 Task: In the Company santander.com, Create email and send with subject: 'Elevate Your Success: Introducing a Transformative Opportunity', and with mail content 'Good Day,_x000D_
Embrace the power of innovation. Our disruptive solution will propel your industry forward and position you as a leader in your field._x000D_
Best Regards', attach the document: Contract.pdf and insert image: visitingcard.jpg. Below Best Regards, write Twitter and insert the URL: 'twitter.com'. Mark checkbox to create task to follow up : In 1 month.  Enter or choose an email address of recipient's from company's contact and send.. Logged in from softage.10@softage.net
Action: Mouse moved to (78, 51)
Screenshot: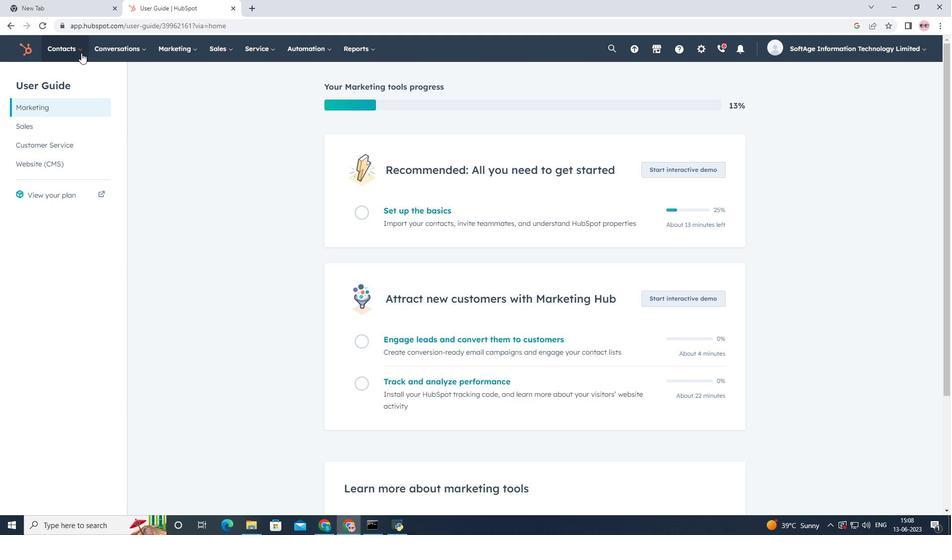 
Action: Mouse pressed left at (78, 51)
Screenshot: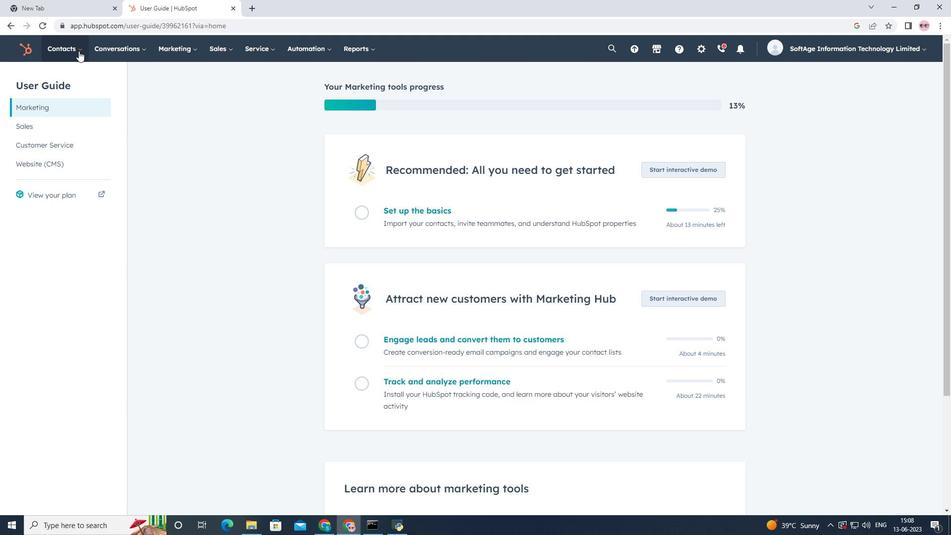 
Action: Mouse moved to (92, 95)
Screenshot: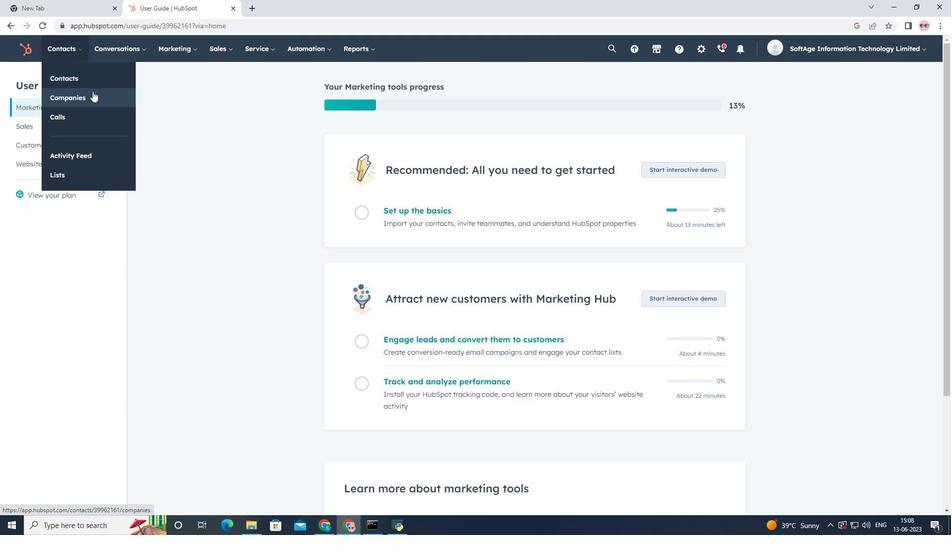 
Action: Mouse pressed left at (92, 95)
Screenshot: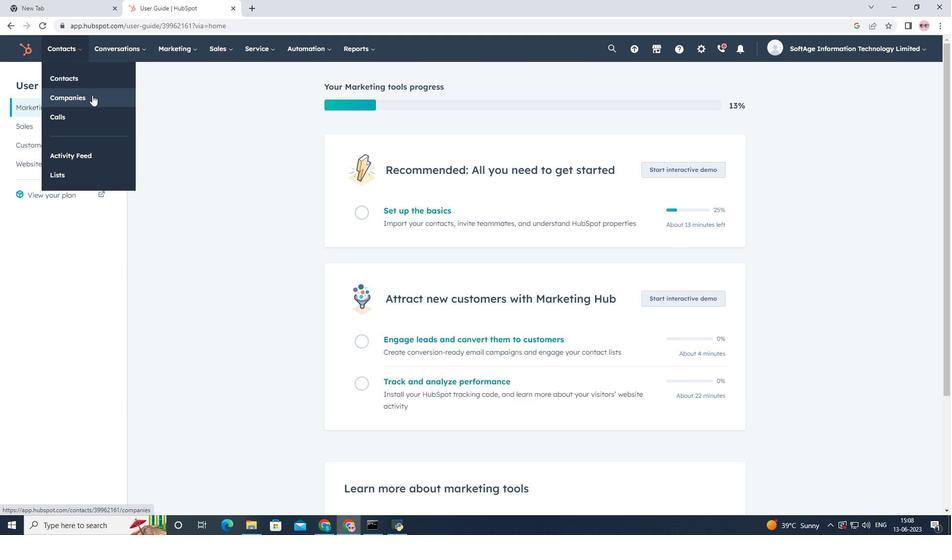 
Action: Mouse moved to (88, 161)
Screenshot: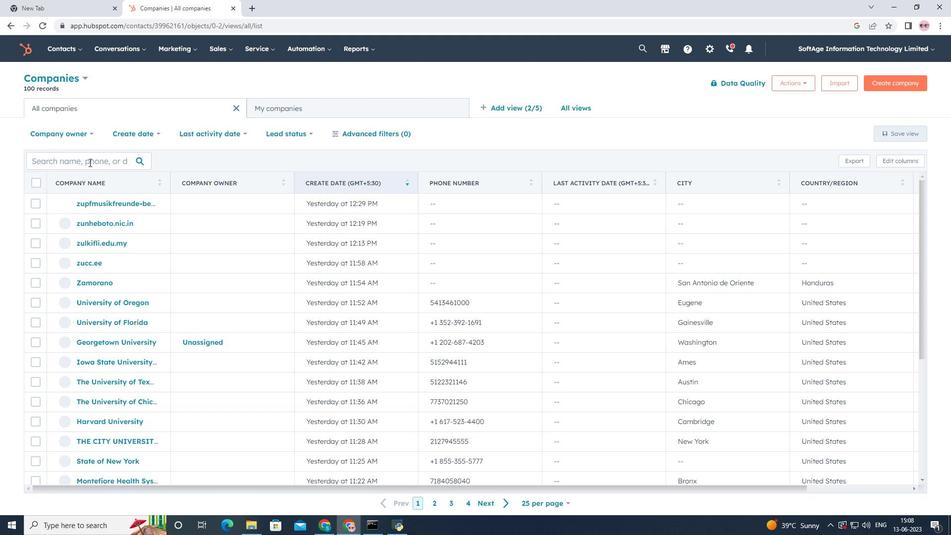 
Action: Mouse pressed left at (88, 161)
Screenshot: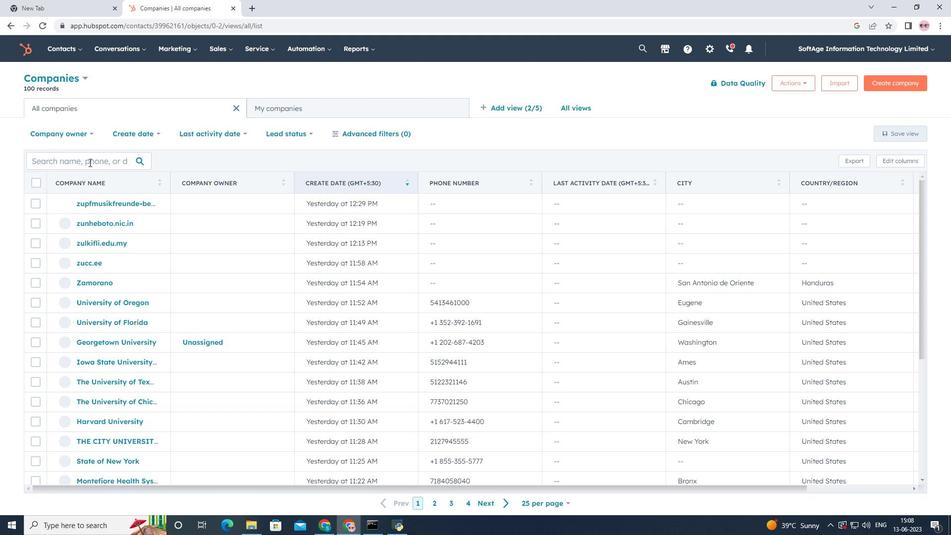 
Action: Key pressed santander.com
Screenshot: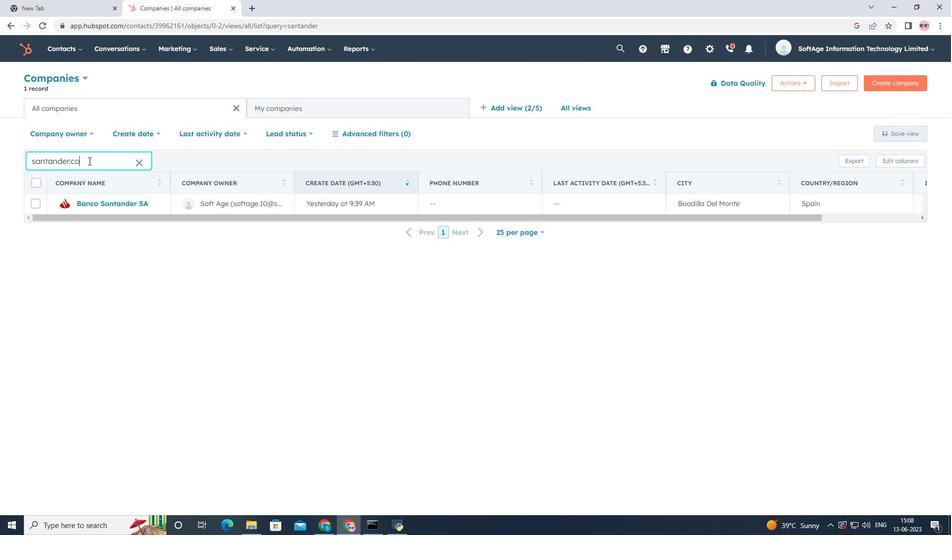 
Action: Mouse moved to (110, 203)
Screenshot: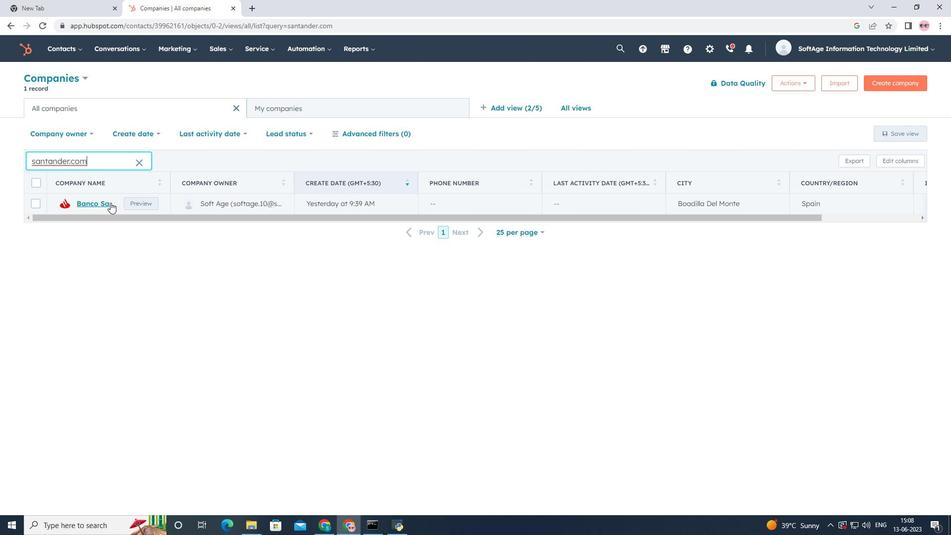 
Action: Mouse pressed left at (110, 203)
Screenshot: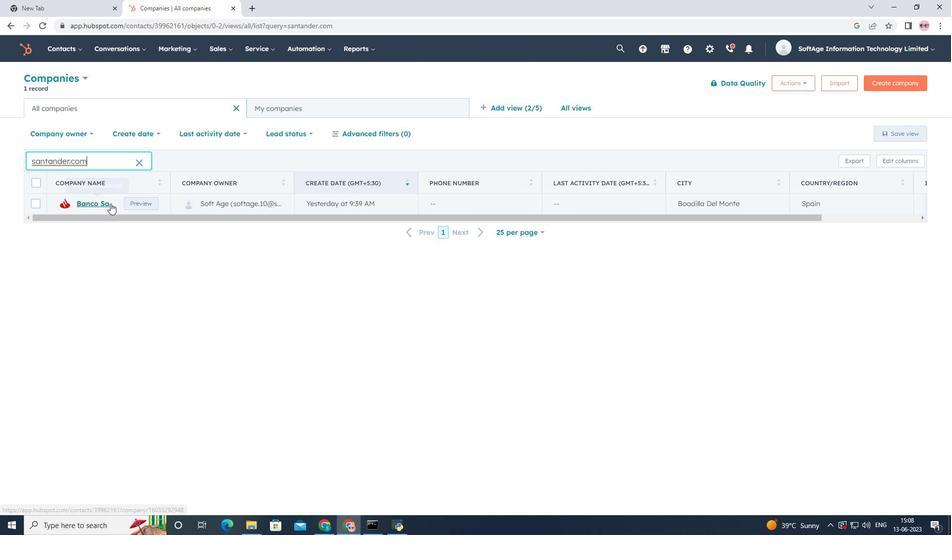 
Action: Mouse moved to (65, 163)
Screenshot: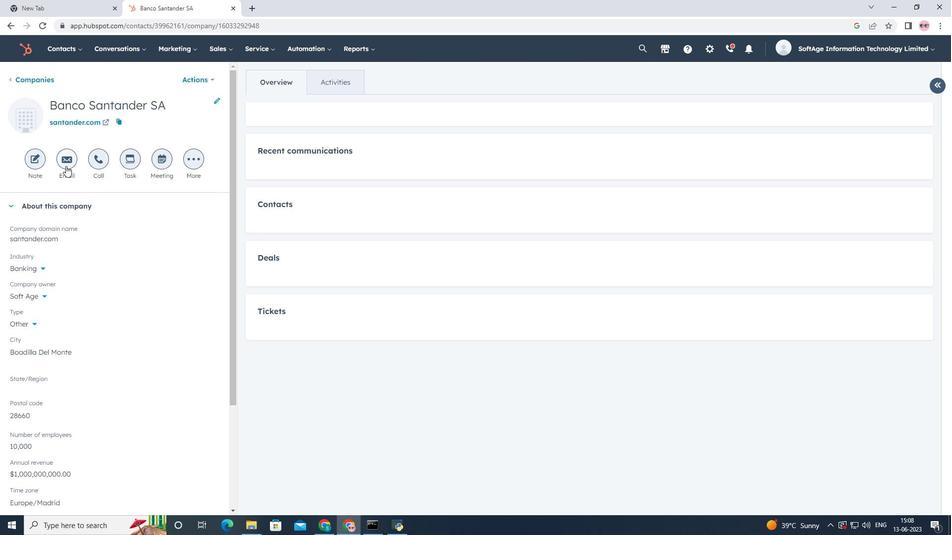 
Action: Mouse pressed left at (65, 163)
Screenshot: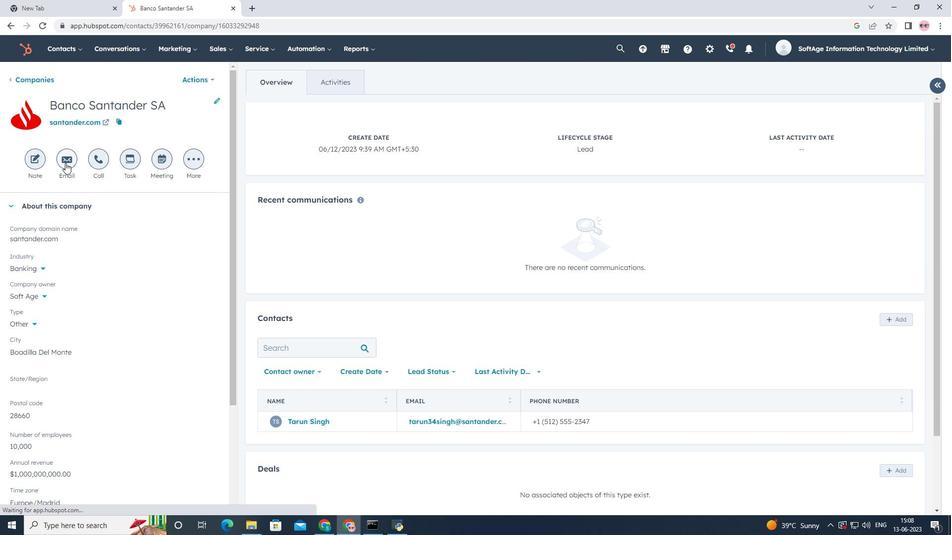 
Action: Mouse moved to (613, 337)
Screenshot: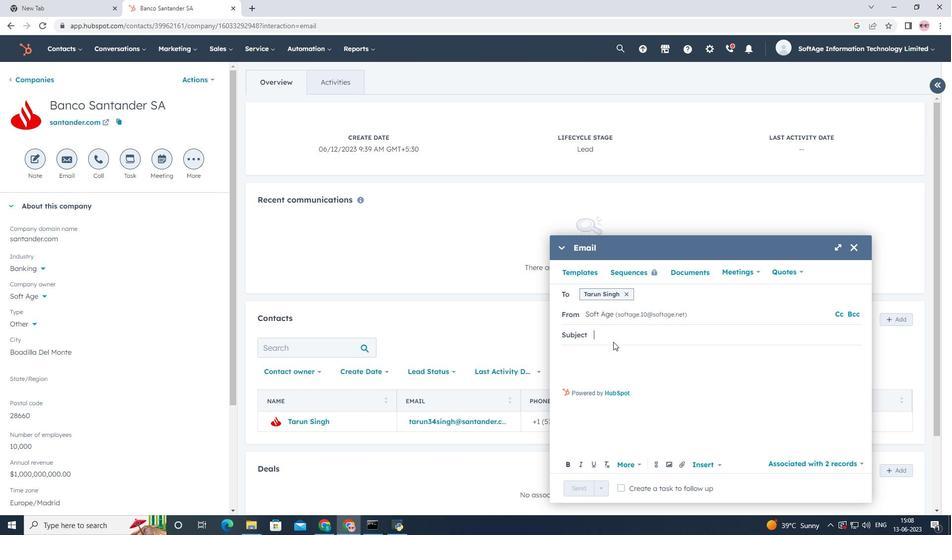 
Action: Mouse pressed left at (613, 337)
Screenshot: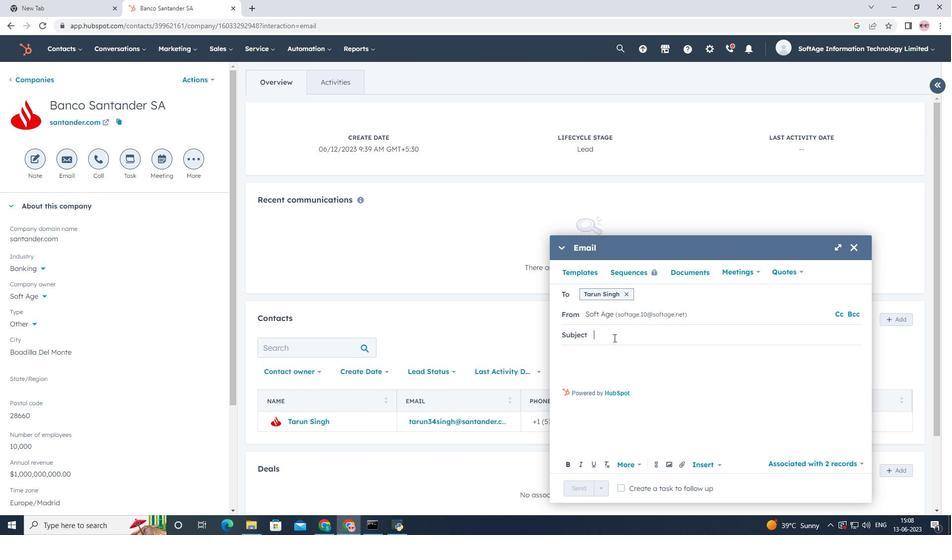 
Action: Key pressed <Key.shift>Elevate<Key.space><Key.shift>Your<Key.space><Key.shift>Success<Key.shift>:<Key.space><Key.shift><Key.shift><Key.shift>Introducing<Key.space>a<Key.space><Key.shift>transformative<Key.space><Key.shift>OI<Key.backspace>pportunity
Screenshot: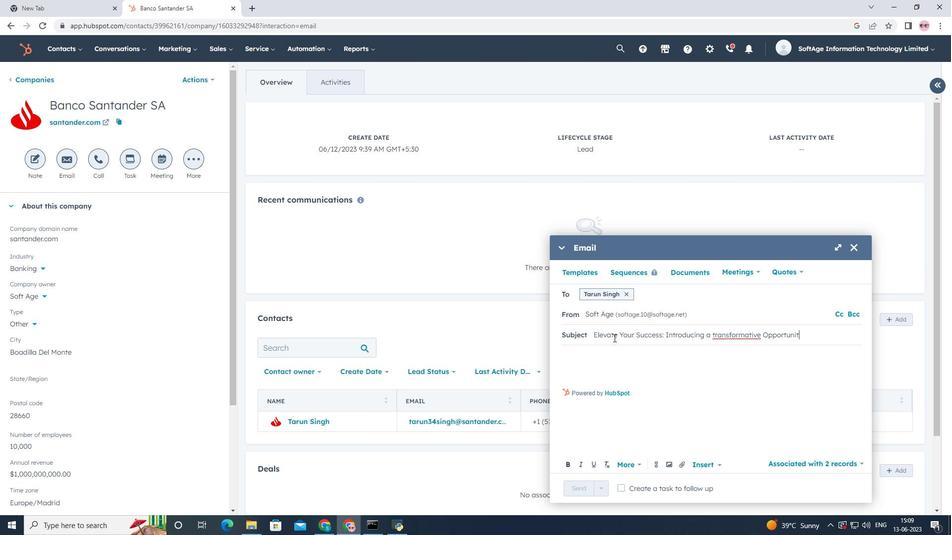 
Action: Mouse moved to (591, 358)
Screenshot: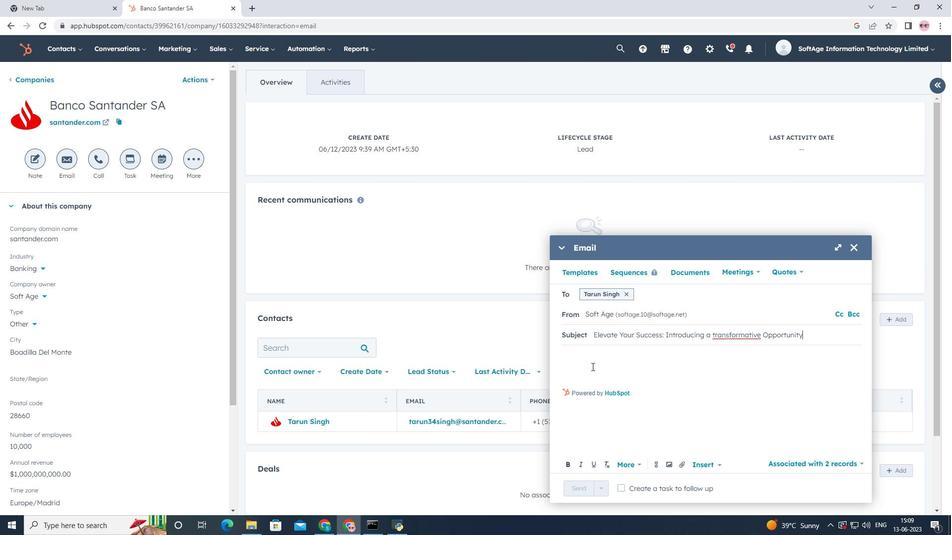 
Action: Mouse pressed left at (591, 358)
Screenshot: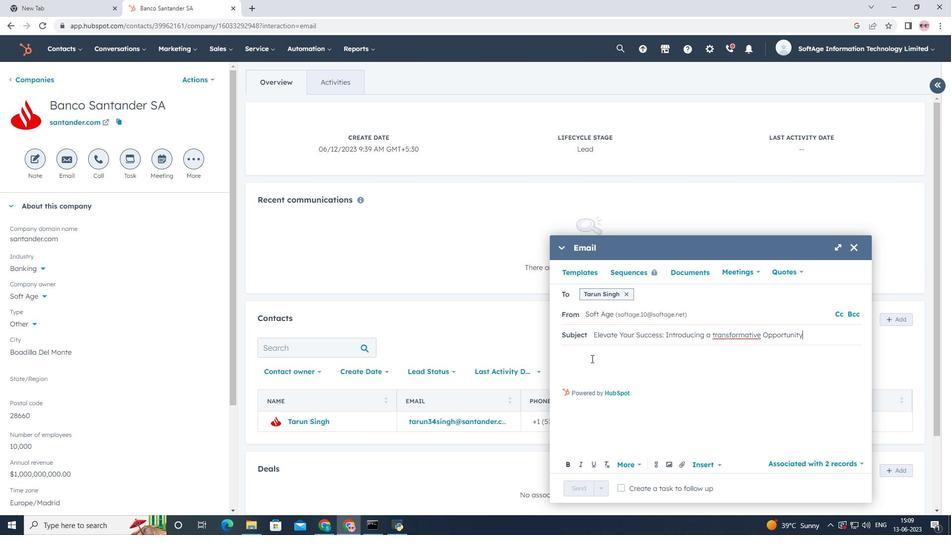 
Action: Key pressed <Key.shift><Key.shift><Key.shift><Key.shift><Key.shift><Key.shift><Key.shift><Key.shift><Key.shift><Key.shift><Key.shift><Key.shift><Key.shift><Key.shift><Key.shift><Key.shift><Key.shift><Key.shift><Key.shift><Key.shift><Key.shift><Key.shift><Key.shift><Key.shift><Key.shift><Key.shift><Key.shift><Key.shift><Key.shift><Key.shift><Key.shift><Key.shift><Key.shift><Key.shift><Key.shift><Key.shift>Good<Key.space><Key.shift>Day<Key.space><Key.enter><Key.shift><Key.shift><Key.shift><Key.shift><Key.shift><Key.shift><Key.shift><Key.shift><Key.shift><Key.shift><Key.shift><Key.shift><Key.shift><Key.shift><Key.shift><Key.shift><Key.shift><Key.shift>Embrace<Key.space>the<Key.space>power<Key.space>of<Key.space>innovation.<Key.space><Key.shift>Our<Key.space><Key.shift><Key.shift><Key.shift><Key.shift>disruptive<Key.space>solution<Key.space>will<Key.space>proper<Key.backspace>l<Key.space><Key.shift><Key.shift><Key.shift>Your<Key.space>industry<Key.space>forwarda<Key.backspace><Key.space>and<Key.space><Key.space><Key.backspace>a<Key.backspace>position<Key.space>yp<Key.backspace>ou<Key.space>as<Key.space>a<Key.space>leader<Key.space>in<Key.space>your<Key.space>fd<Key.backspace>ield.<Key.enter><Key.shift><Key.shift><Key.shift><Key.shift><Key.shift><Key.shift><Key.shift><Key.shift><Key.shift><Key.shift><Key.shift><Key.shift><Key.shift><Key.shift><Key.shift><Key.shift><Key.shift><Key.shift><Key.shift><Key.shift><Key.shift><Key.shift>Best<Key.space><Key.shift><Key.shift><Key.shift><Key.shift><Key.shift><Key.shift><Key.shift><Key.shift><Key.shift><Key.shift><Key.shift><Key.shift><Key.shift><Key.shift><Key.shift><Key.shift><Key.shift><Key.shift><Key.shift><Key.shift><Key.shift><Key.shift><Key.shift><Key.shift><Key.shift><Key.shift>Regards
Screenshot: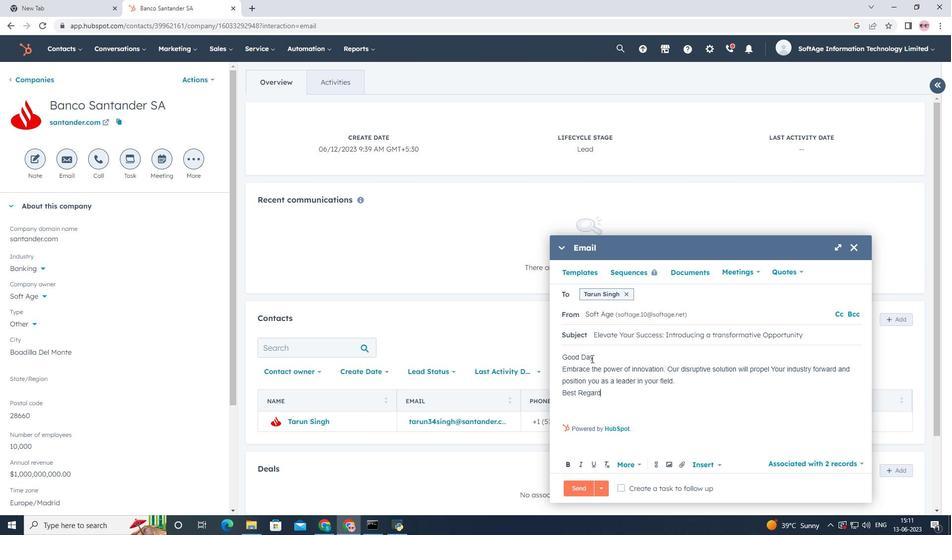 
Action: Mouse moved to (683, 465)
Screenshot: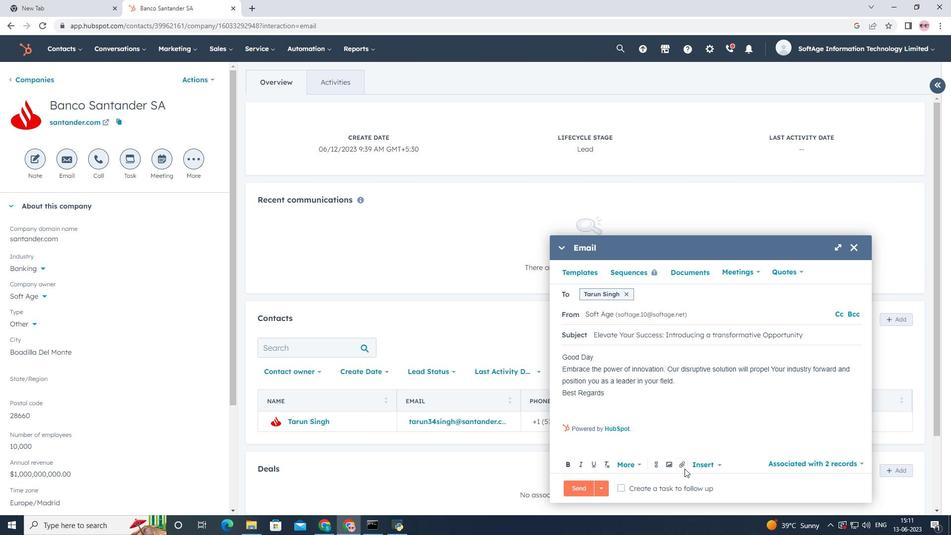 
Action: Mouse pressed left at (683, 465)
Screenshot: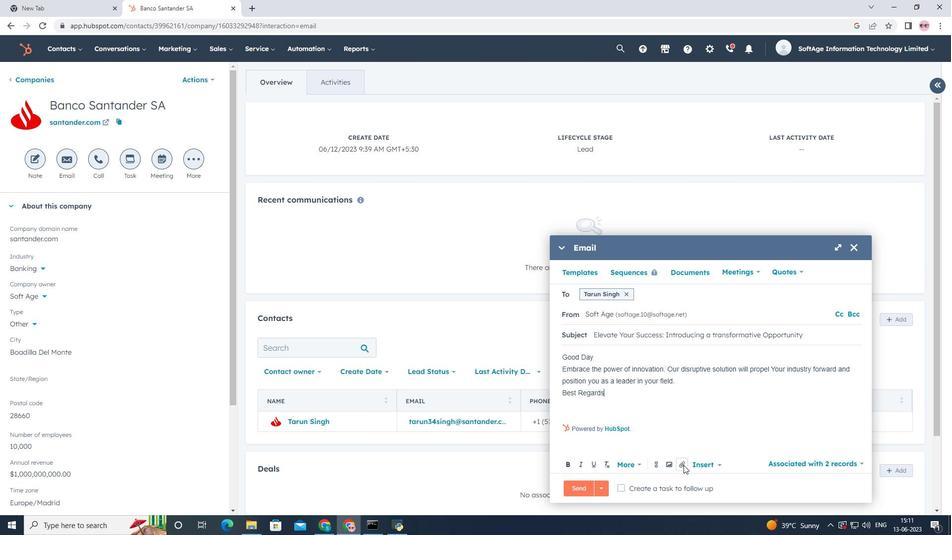 
Action: Mouse moved to (682, 435)
Screenshot: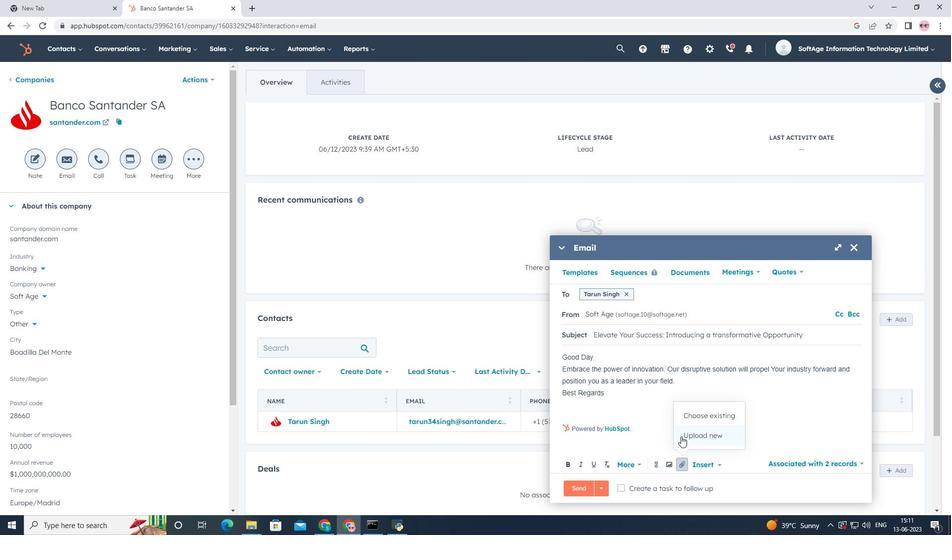 
Action: Mouse pressed left at (682, 435)
Screenshot: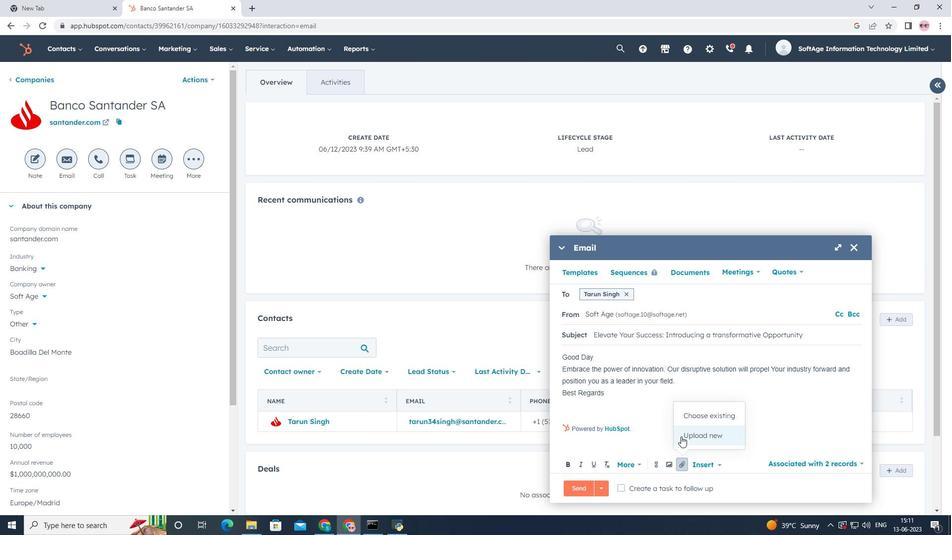 
Action: Mouse moved to (51, 123)
Screenshot: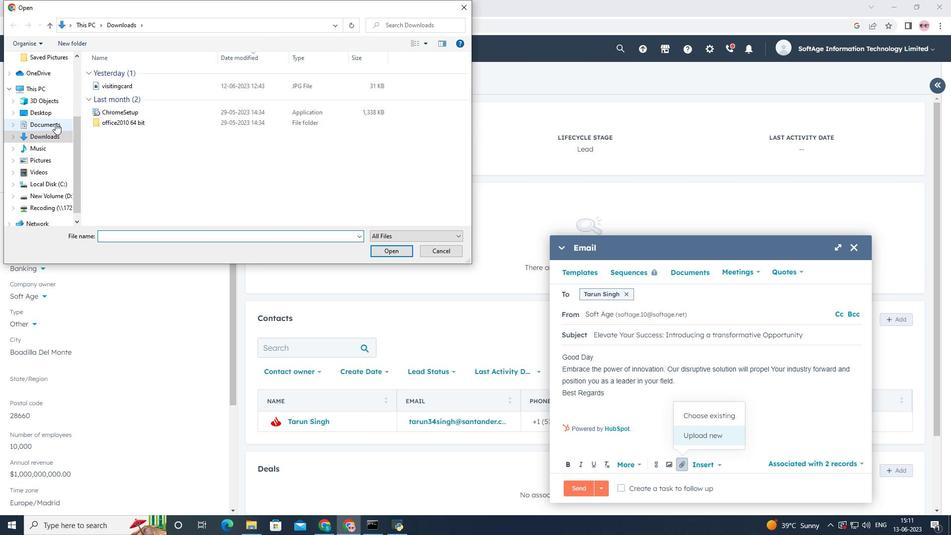 
Action: Mouse pressed left at (51, 123)
Screenshot: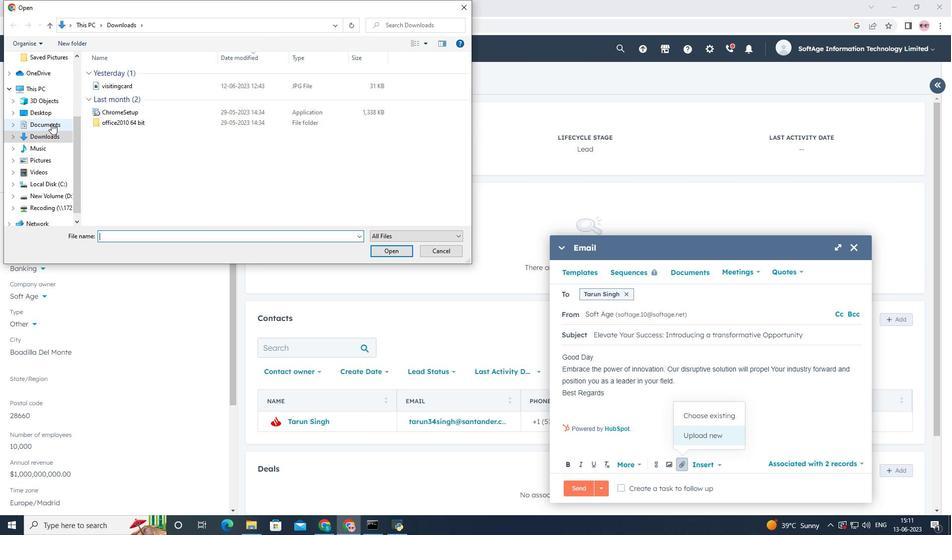 
Action: Mouse moved to (142, 92)
Screenshot: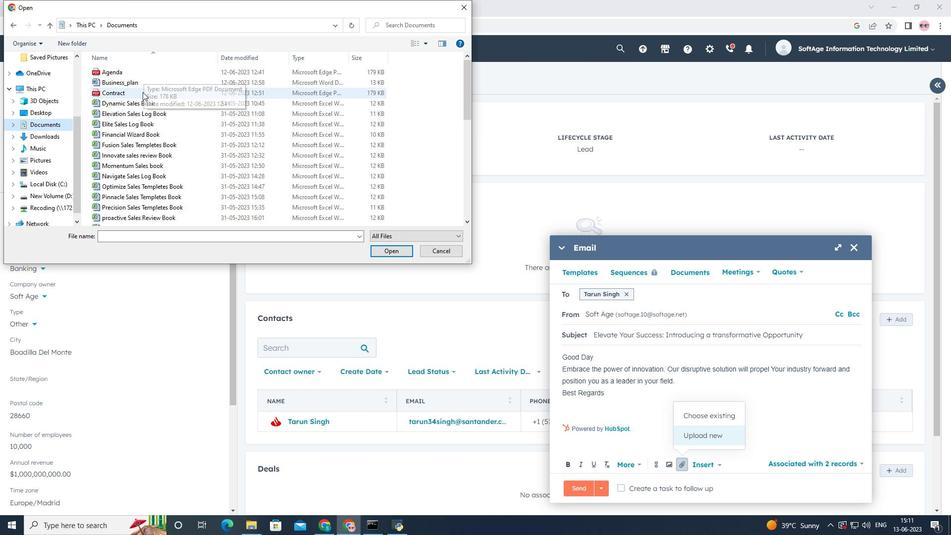 
Action: Mouse pressed left at (142, 92)
Screenshot: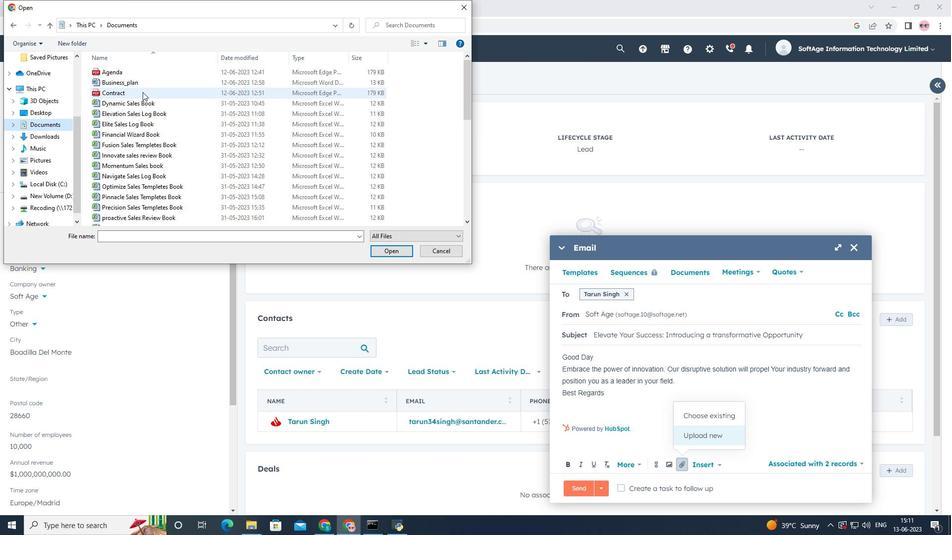 
Action: Mouse moved to (395, 250)
Screenshot: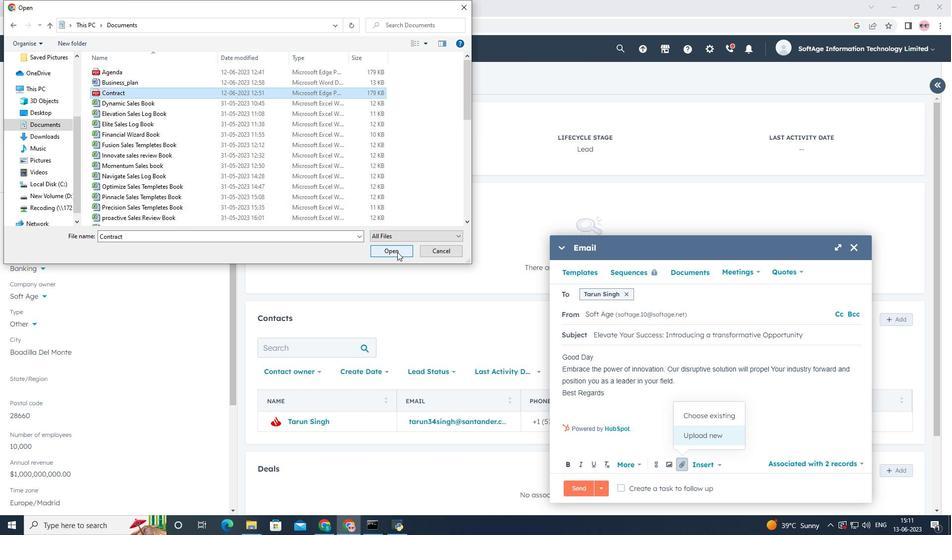 
Action: Mouse pressed left at (395, 250)
Screenshot: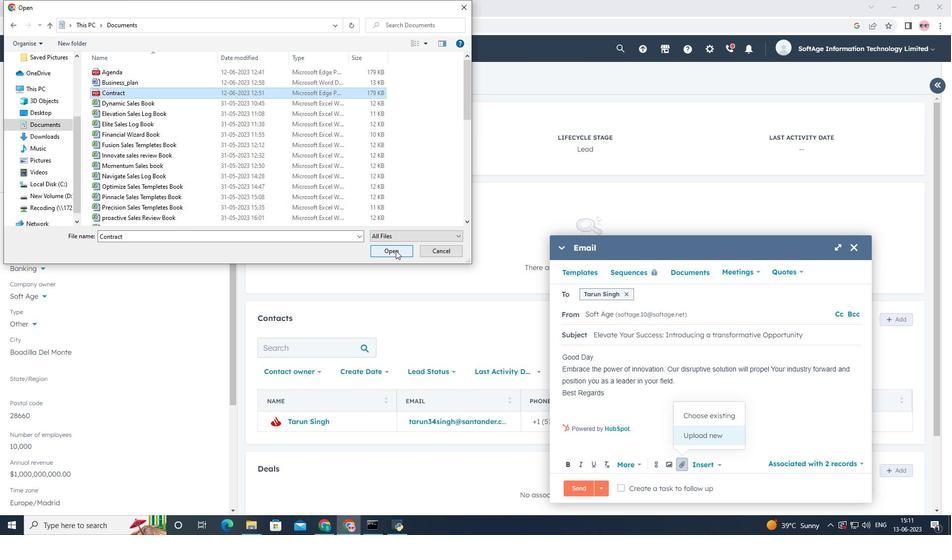 
Action: Mouse moved to (666, 438)
Screenshot: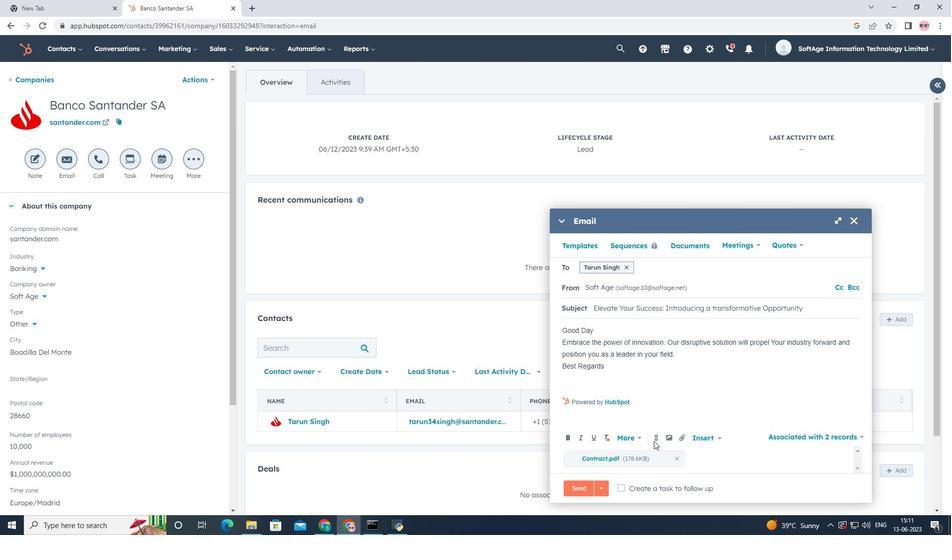 
Action: Mouse pressed left at (666, 438)
Screenshot: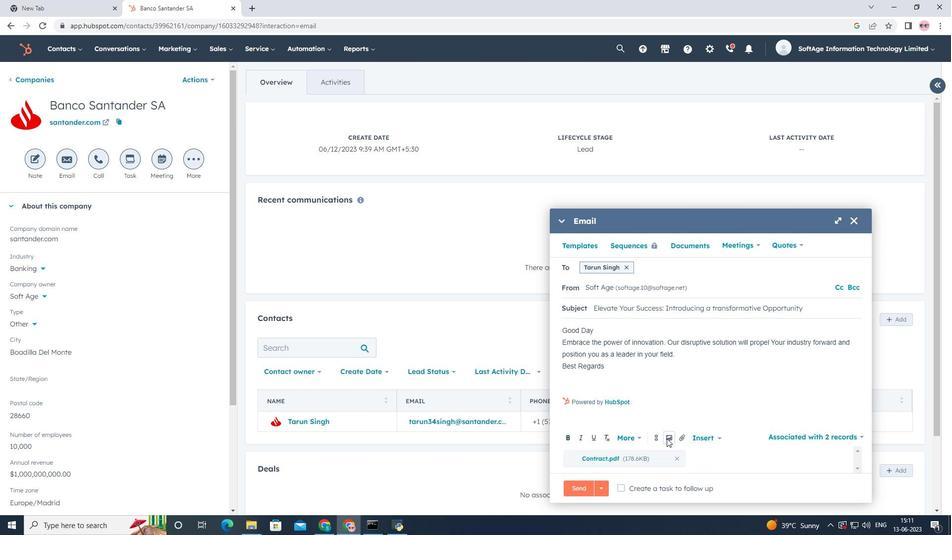 
Action: Mouse moved to (668, 412)
Screenshot: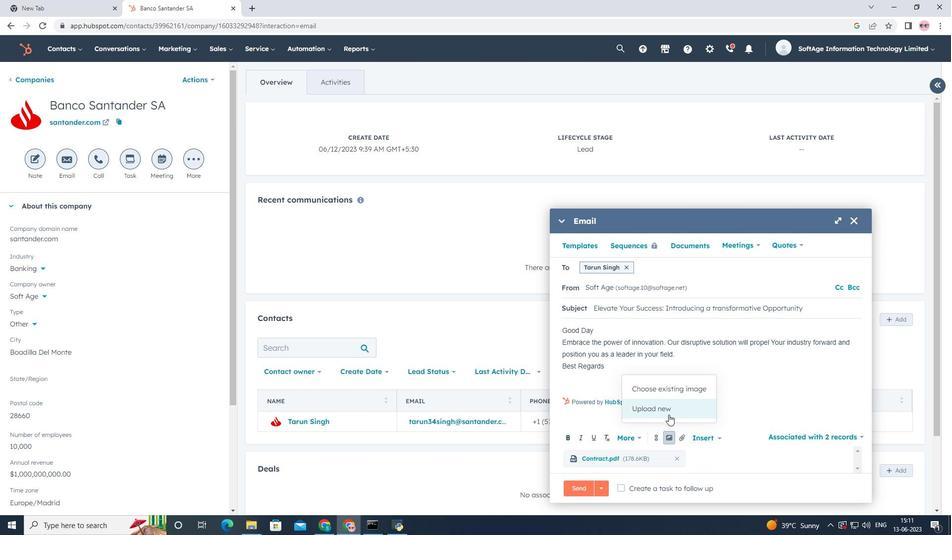 
Action: Mouse pressed left at (668, 412)
Screenshot: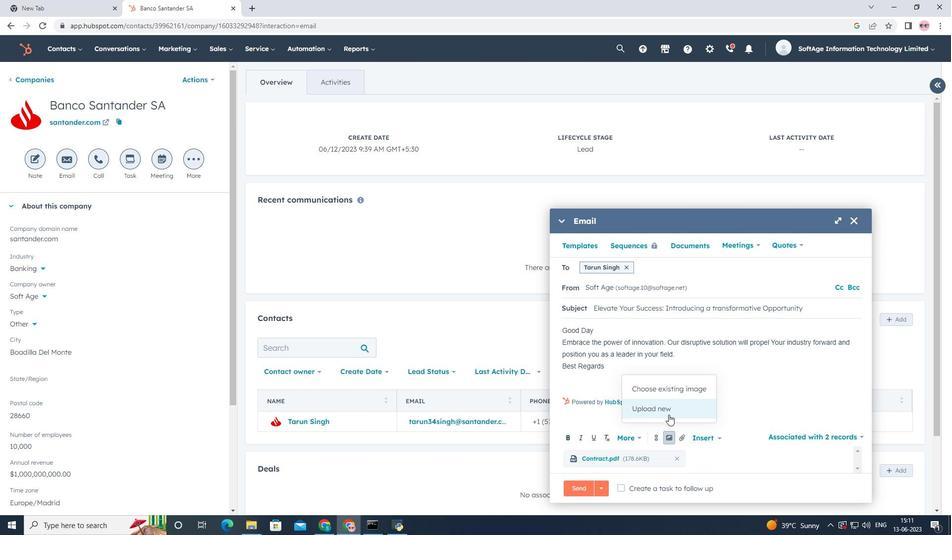 
Action: Mouse moved to (48, 111)
Screenshot: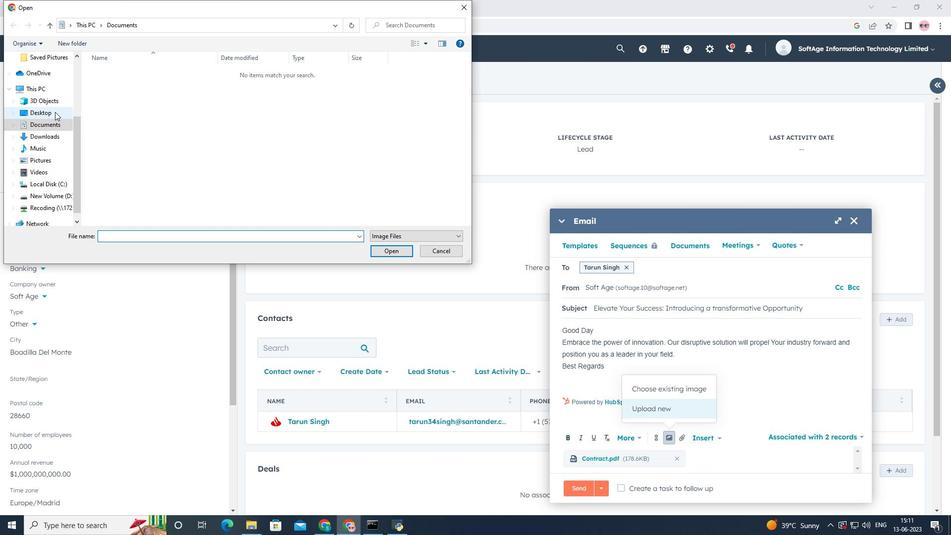 
Action: Mouse pressed left at (48, 111)
Screenshot: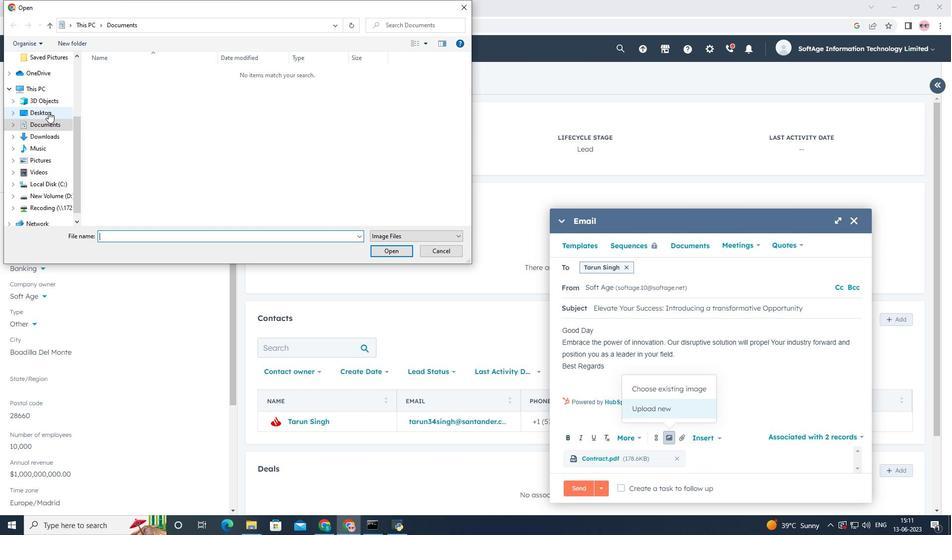 
Action: Mouse moved to (51, 131)
Screenshot: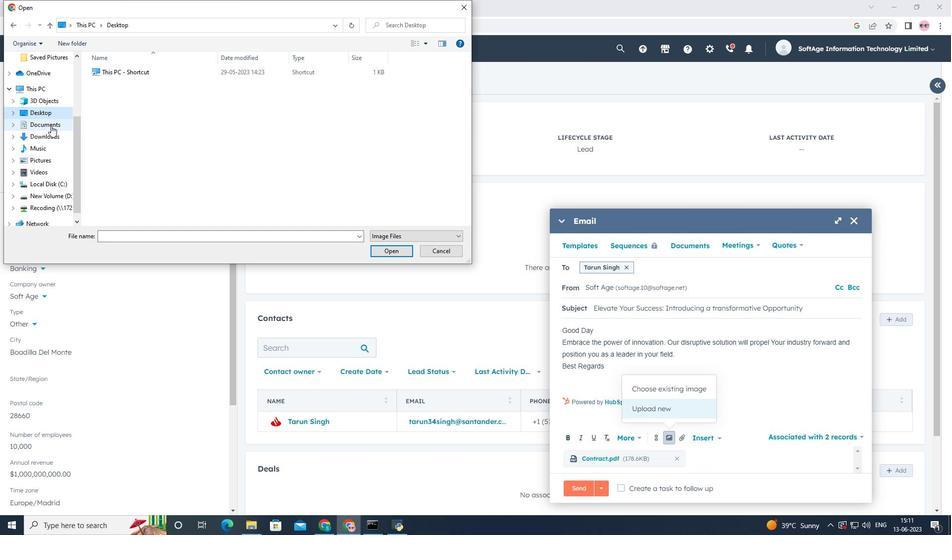 
Action: Mouse pressed left at (51, 131)
Screenshot: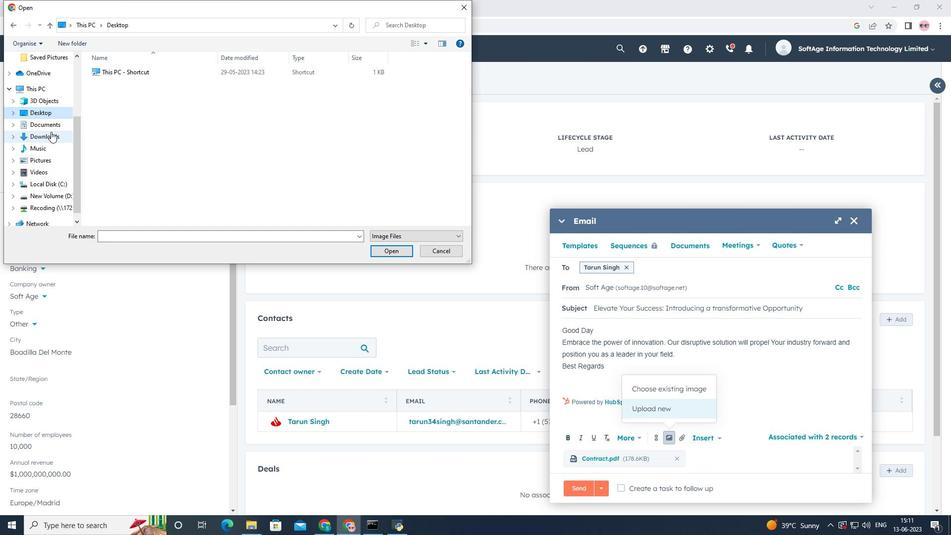 
Action: Mouse moved to (121, 87)
Screenshot: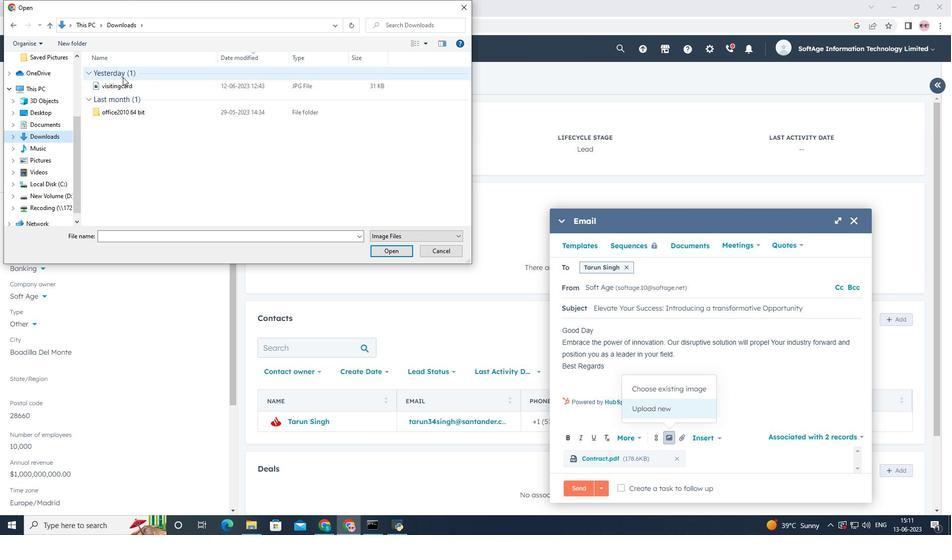 
Action: Mouse pressed left at (121, 87)
Screenshot: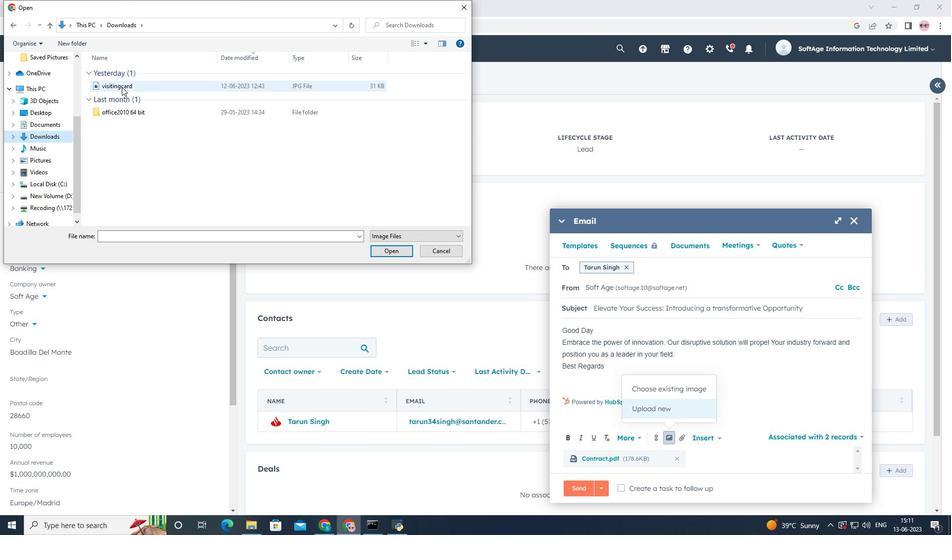 
Action: Mouse moved to (397, 248)
Screenshot: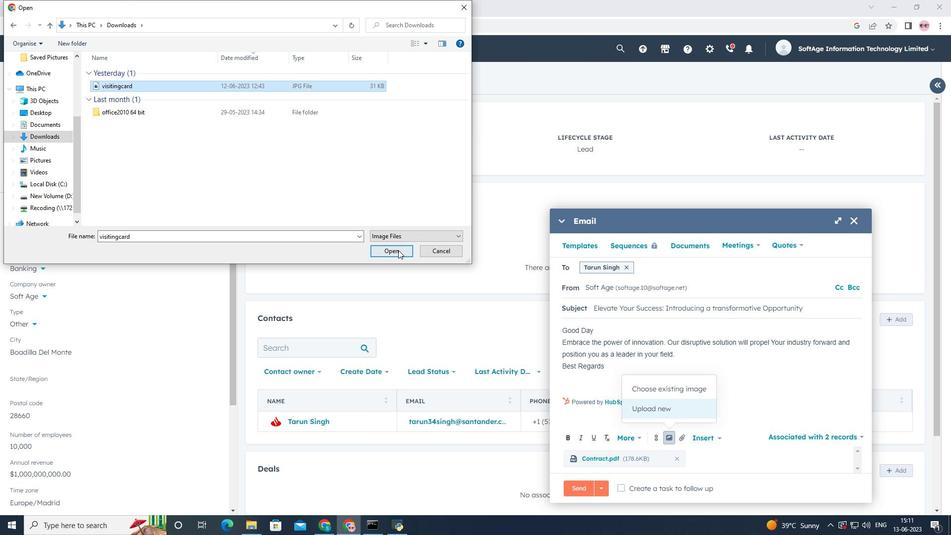 
Action: Mouse pressed left at (397, 248)
Screenshot: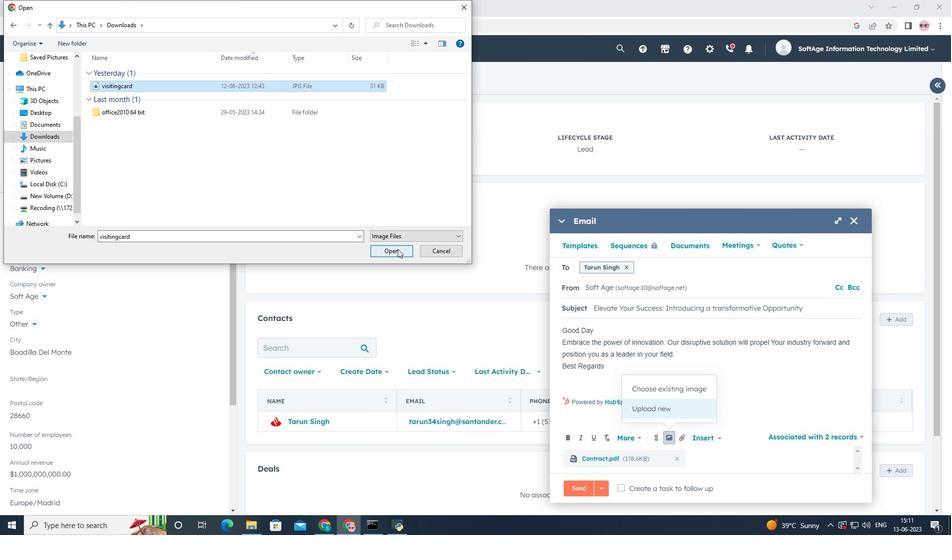 
Action: Mouse moved to (605, 278)
Screenshot: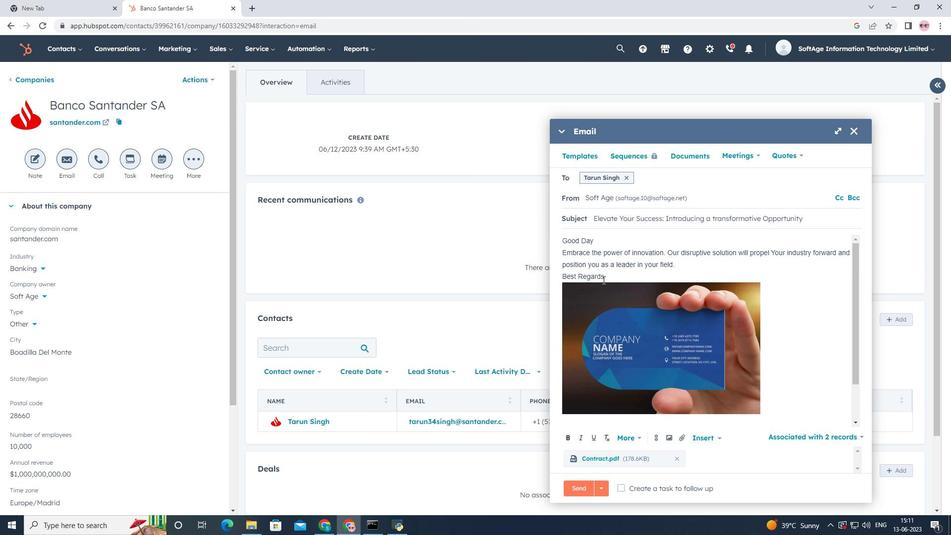 
Action: Mouse pressed left at (605, 278)
Screenshot: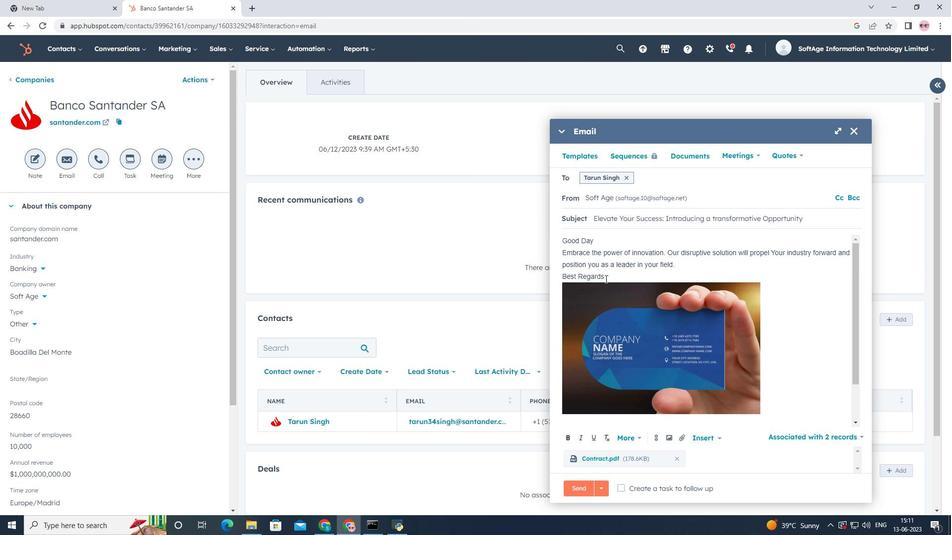 
Action: Key pressed <Key.enter><Key.shift><Key.shift><Key.shift><Key.shift><Key.shift><Key.shift><Key.shift><Key.shift><Key.shift><Key.shift><Key.shift><Key.shift><Key.shift><Key.shift><Key.shift><Key.shift>Twitter
Screenshot: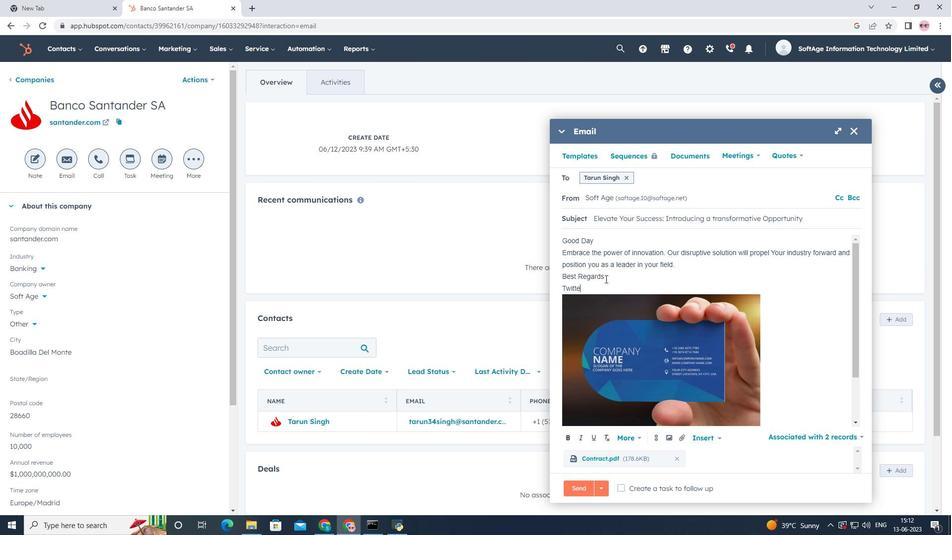 
Action: Mouse moved to (656, 439)
Screenshot: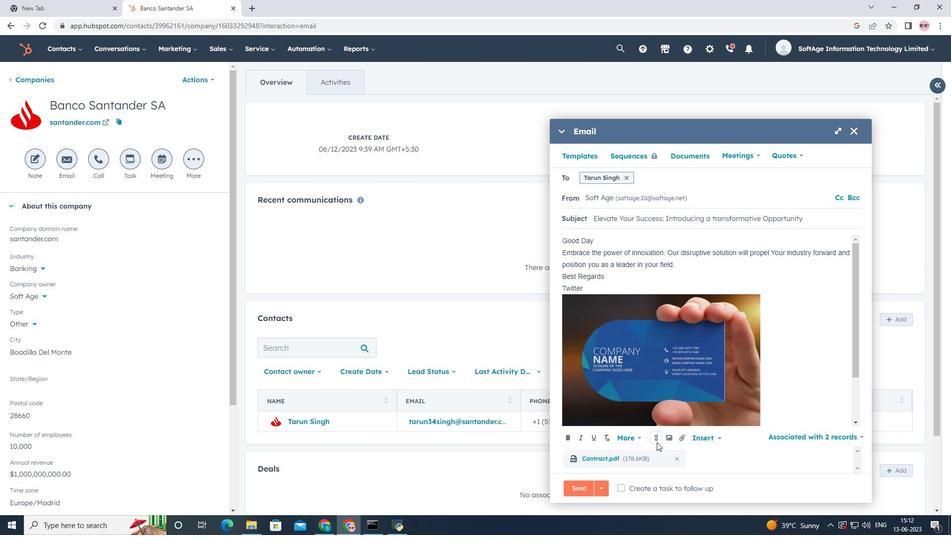 
Action: Mouse pressed left at (656, 439)
Screenshot: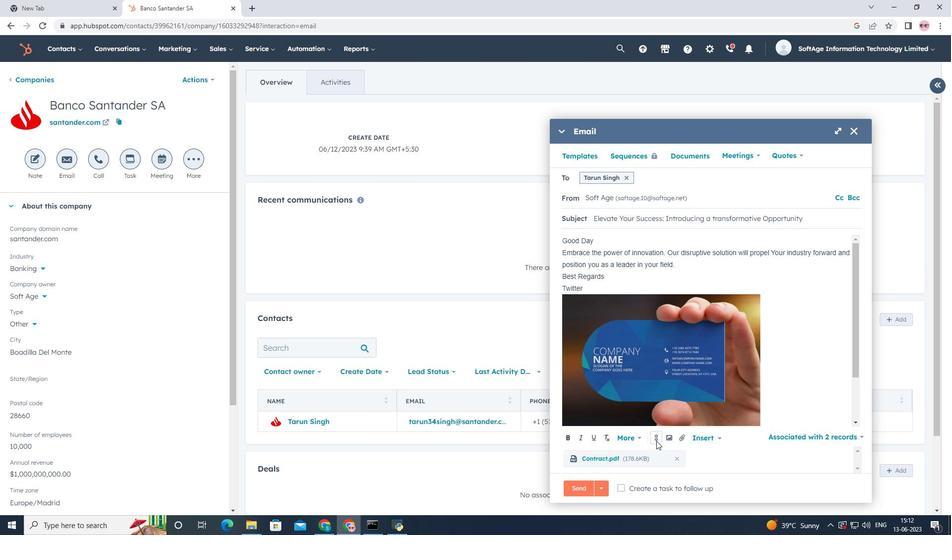 
Action: Mouse moved to (676, 365)
Screenshot: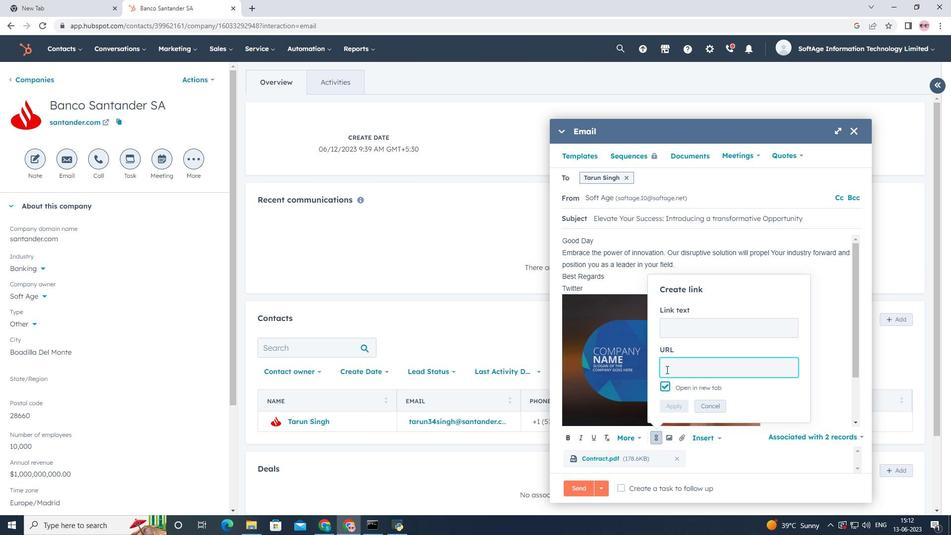 
Action: Key pressed www<Key.backspace><Key.backspace><Key.backspace>twitter.com
Screenshot: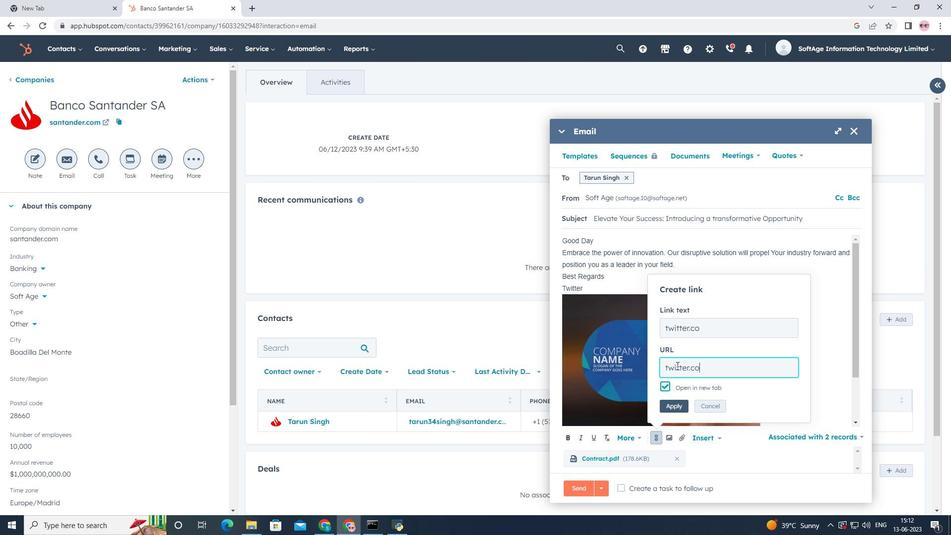 
Action: Mouse moved to (678, 406)
Screenshot: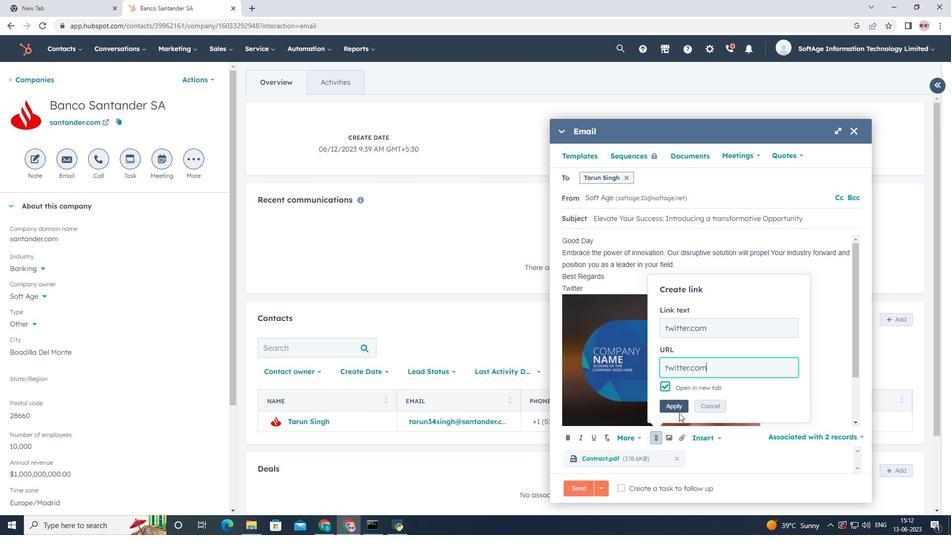 
Action: Mouse pressed left at (678, 406)
Screenshot: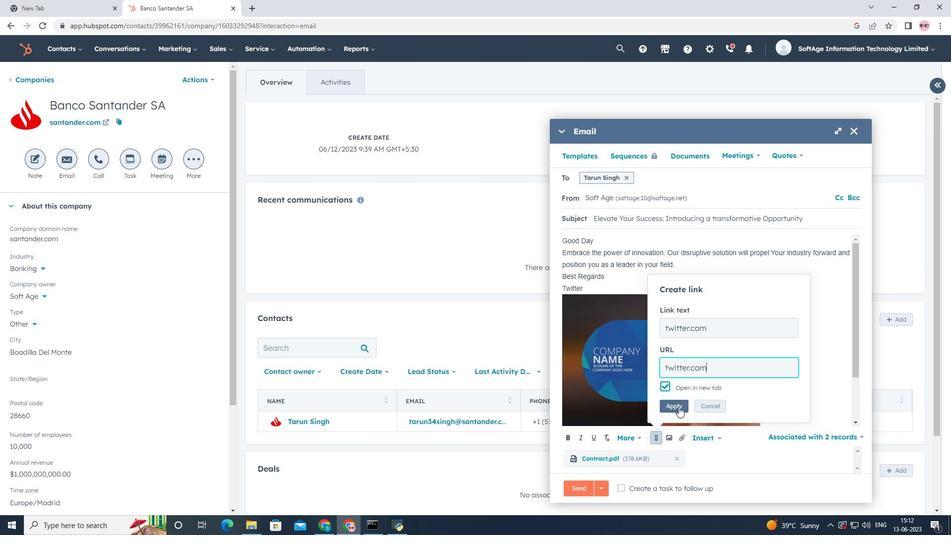 
Action: Mouse moved to (672, 422)
Screenshot: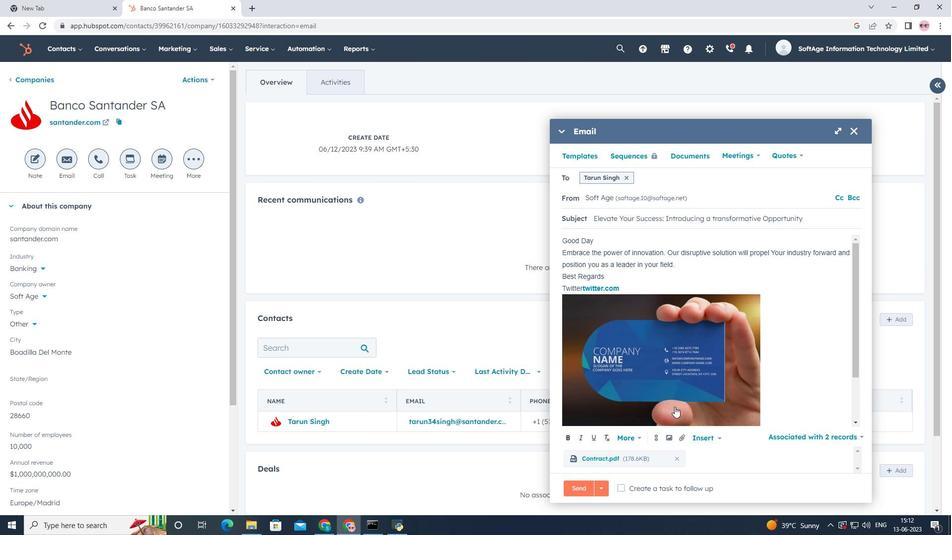 
Action: Mouse scrolled (672, 422) with delta (0, 0)
Screenshot: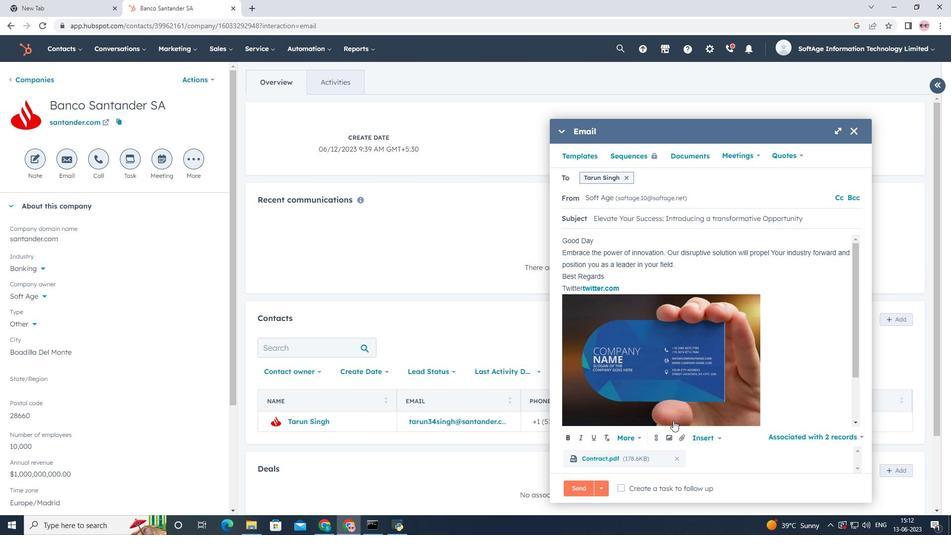 
Action: Mouse moved to (672, 427)
Screenshot: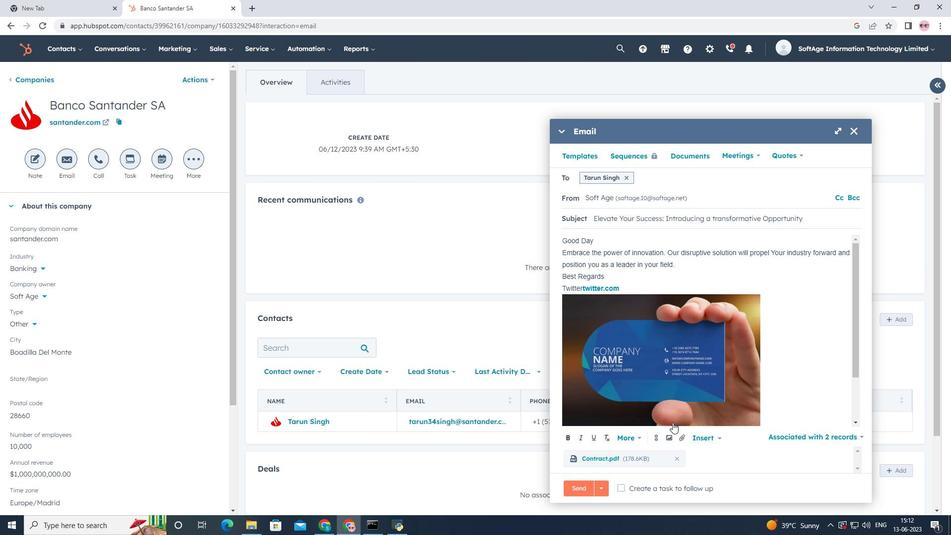 
Action: Mouse scrolled (672, 426) with delta (0, 0)
Screenshot: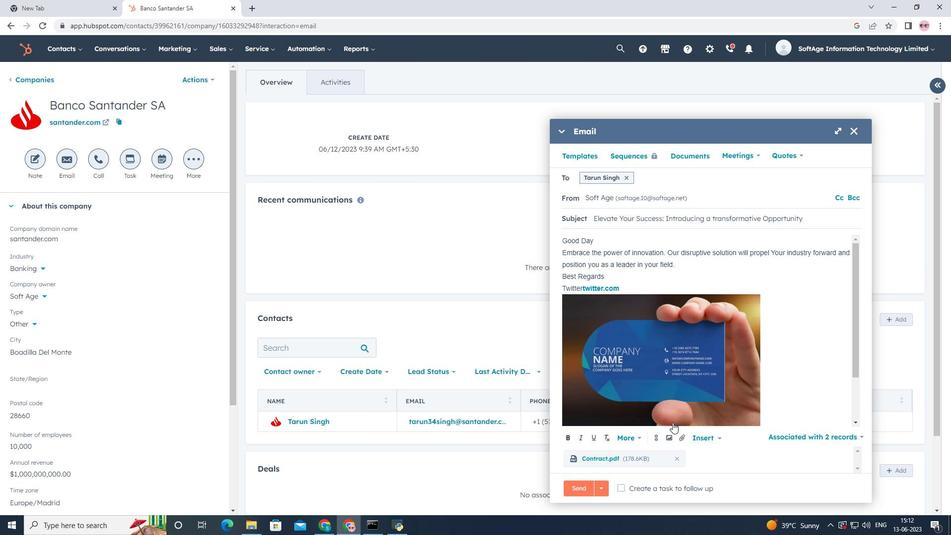 
Action: Mouse moved to (680, 464)
Screenshot: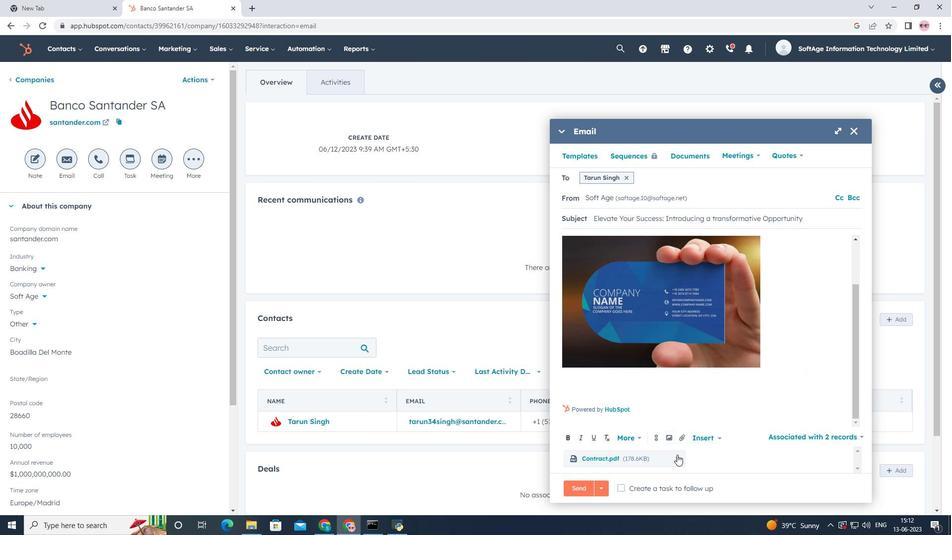 
Action: Mouse scrolled (680, 463) with delta (0, 0)
Screenshot: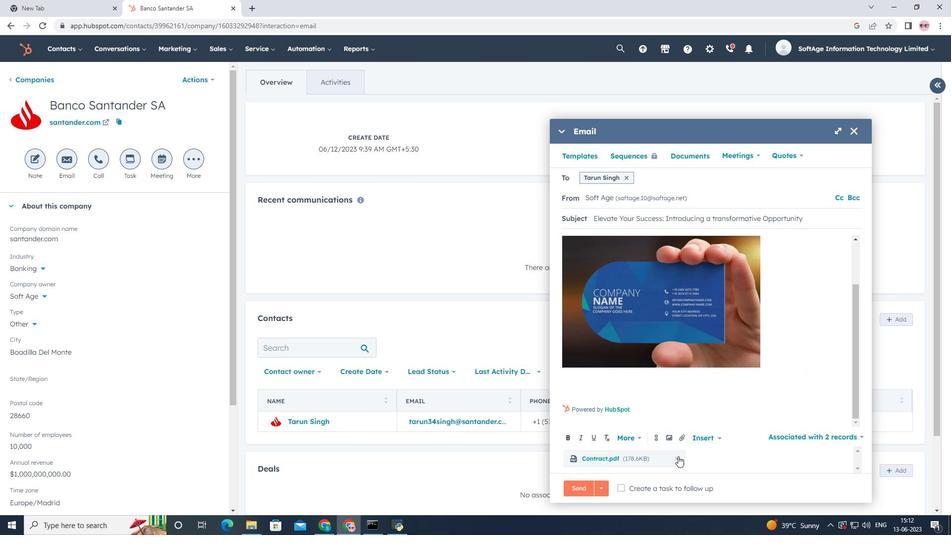 
Action: Mouse moved to (680, 469)
Screenshot: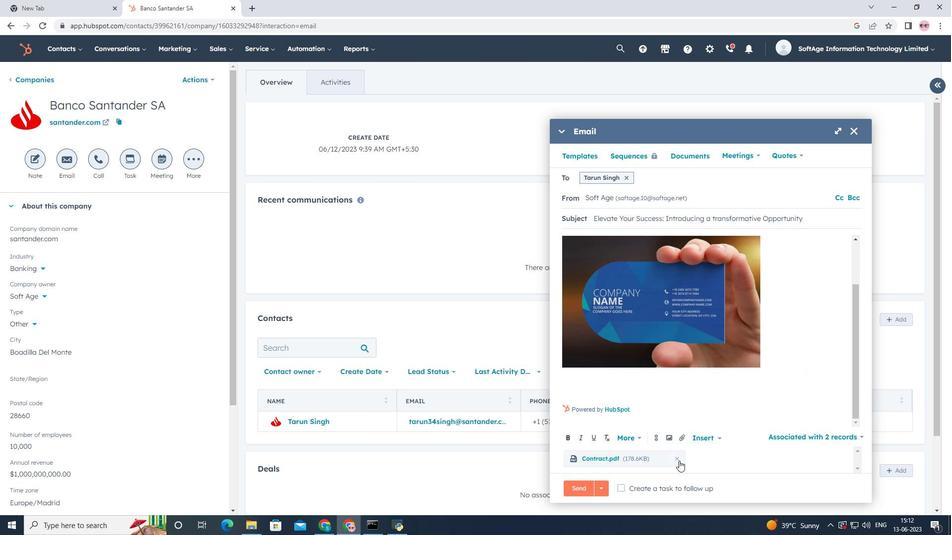 
Action: Mouse scrolled (680, 469) with delta (0, 0)
Screenshot: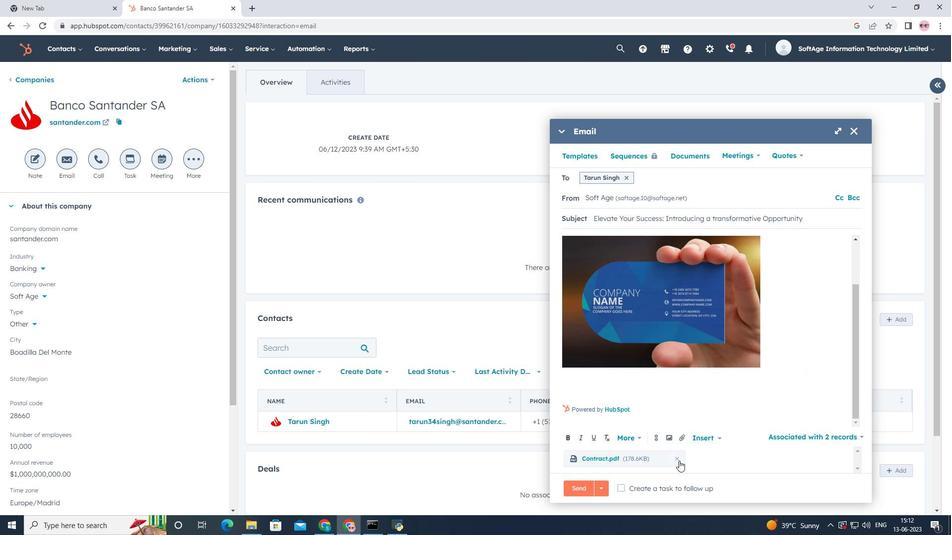 
Action: Mouse moved to (638, 485)
Screenshot: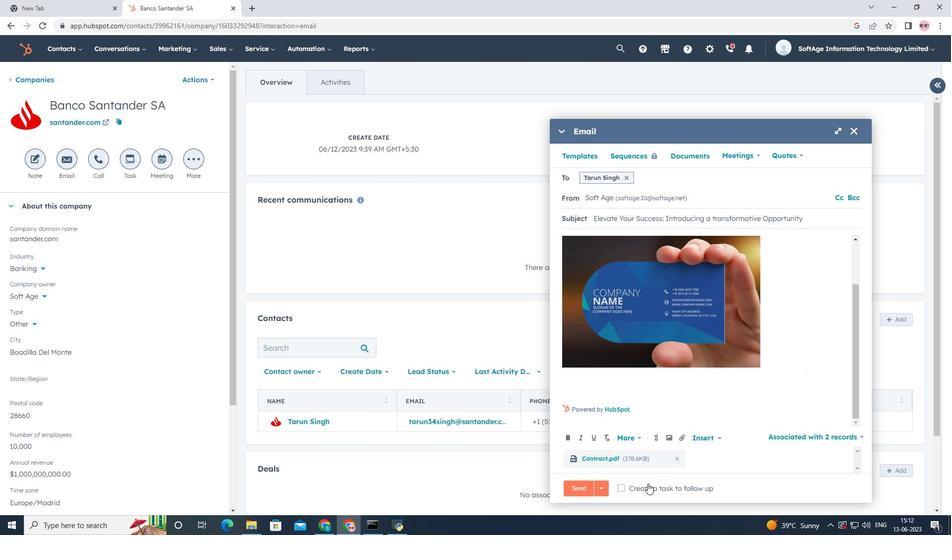 
Action: Mouse pressed left at (638, 485)
Screenshot: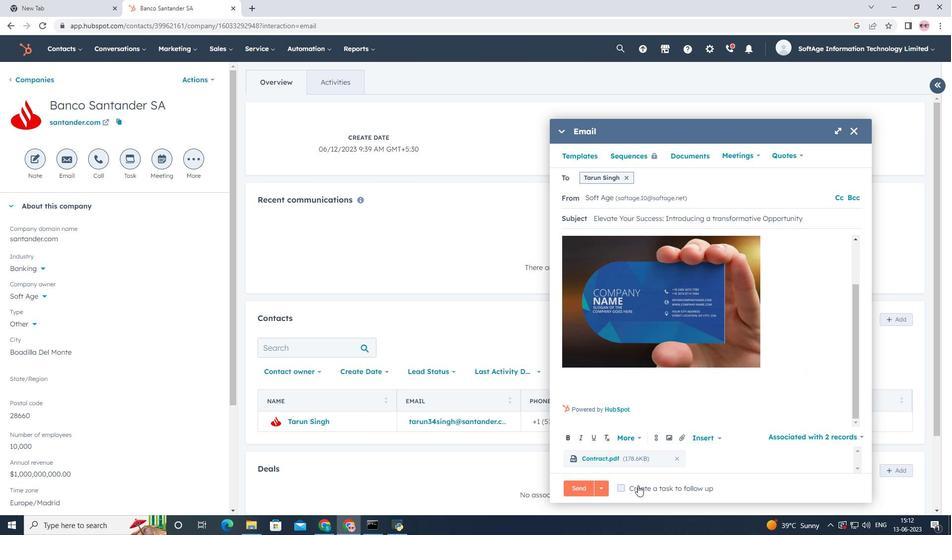 
Action: Mouse moved to (814, 488)
Screenshot: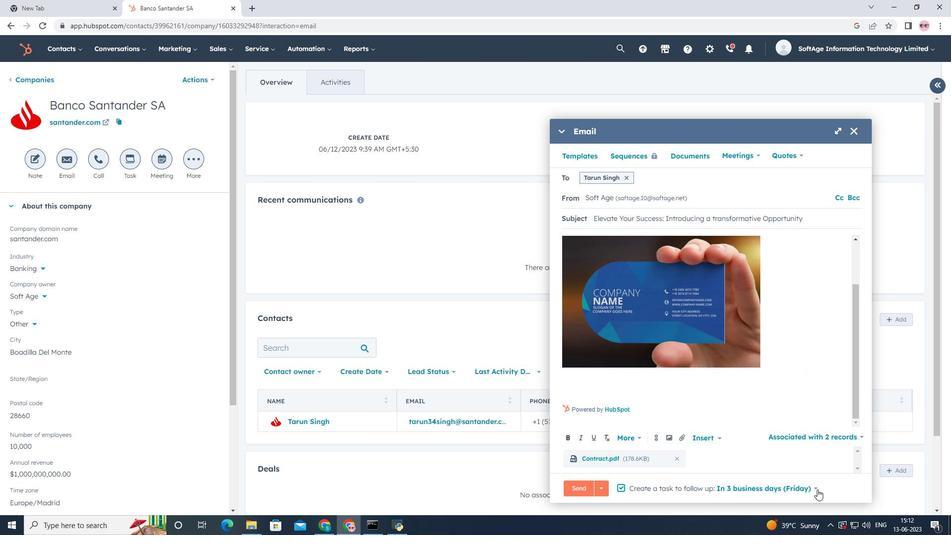 
Action: Mouse pressed left at (814, 488)
Screenshot: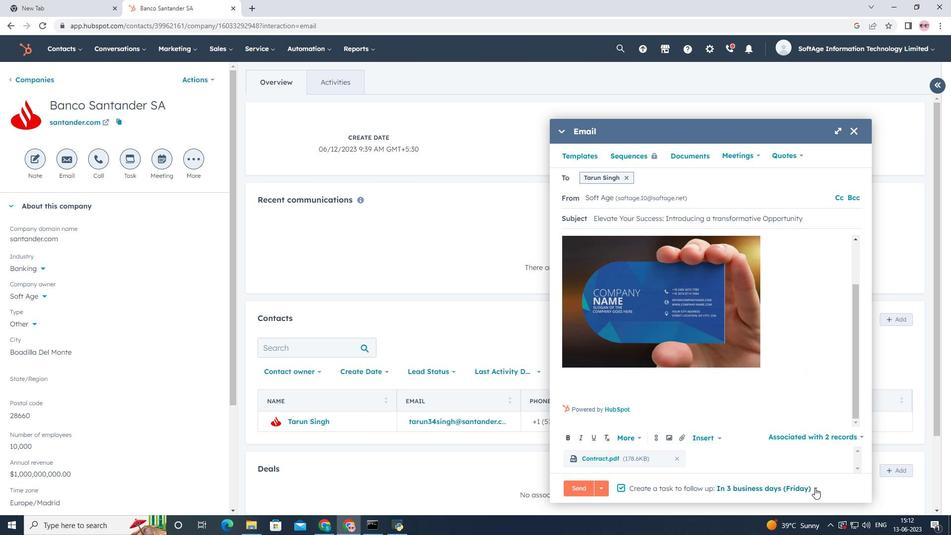 
Action: Mouse moved to (751, 454)
Screenshot: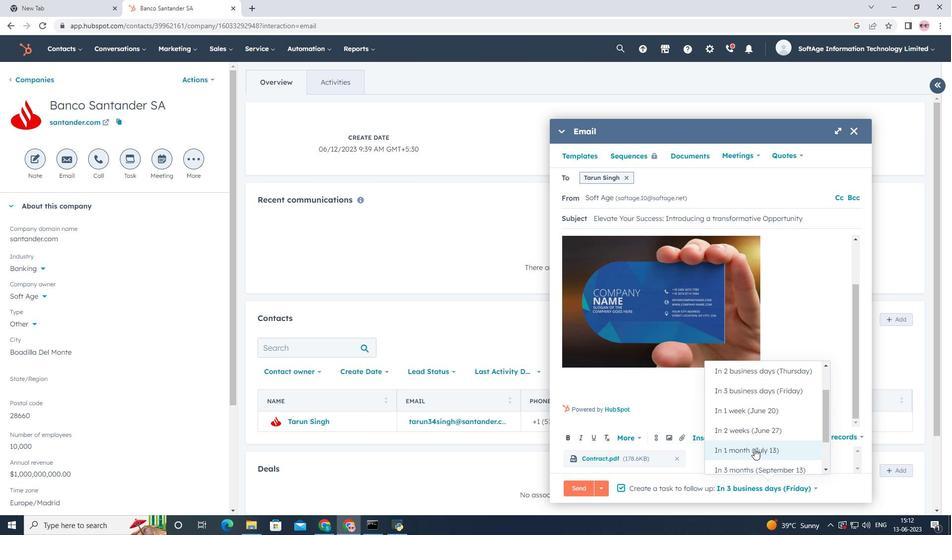 
Action: Mouse pressed left at (751, 454)
Screenshot: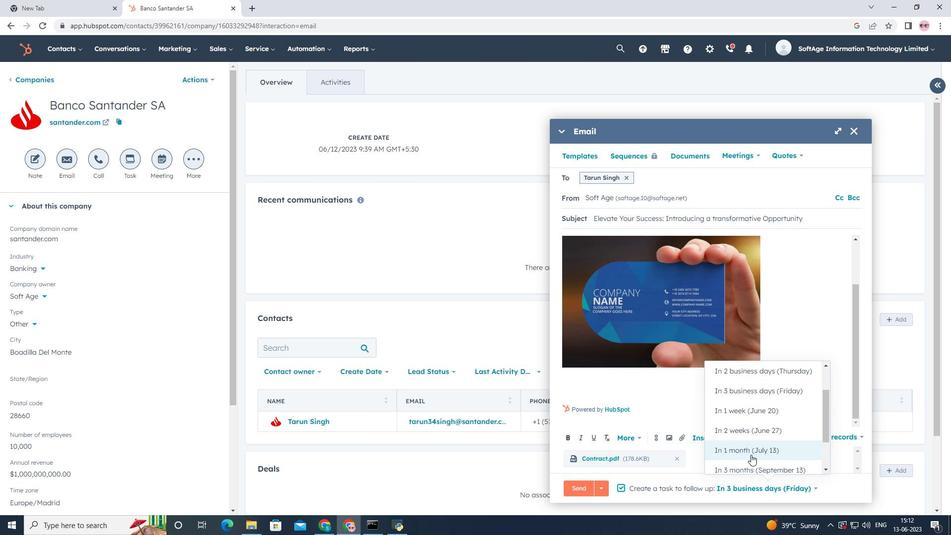 
Action: Mouse moved to (715, 460)
Screenshot: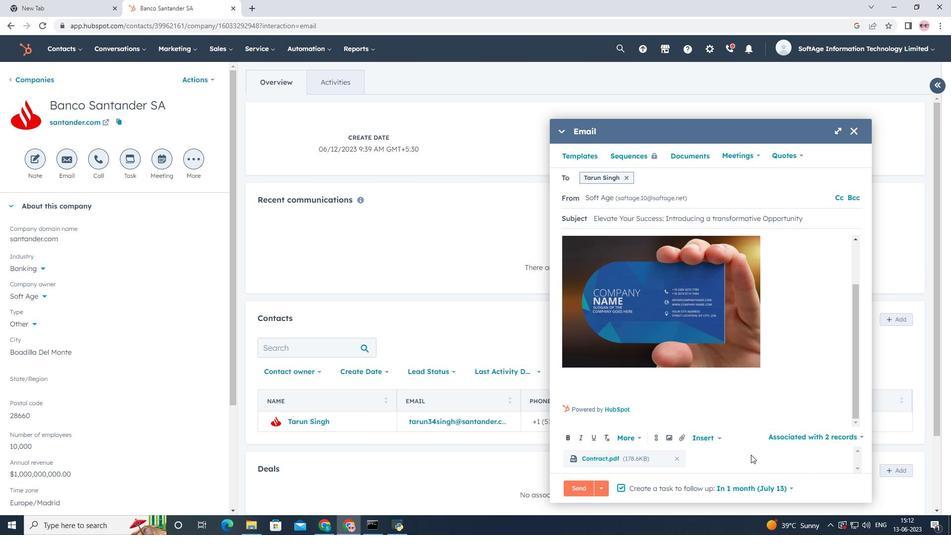 
Action: Mouse scrolled (715, 460) with delta (0, 0)
Screenshot: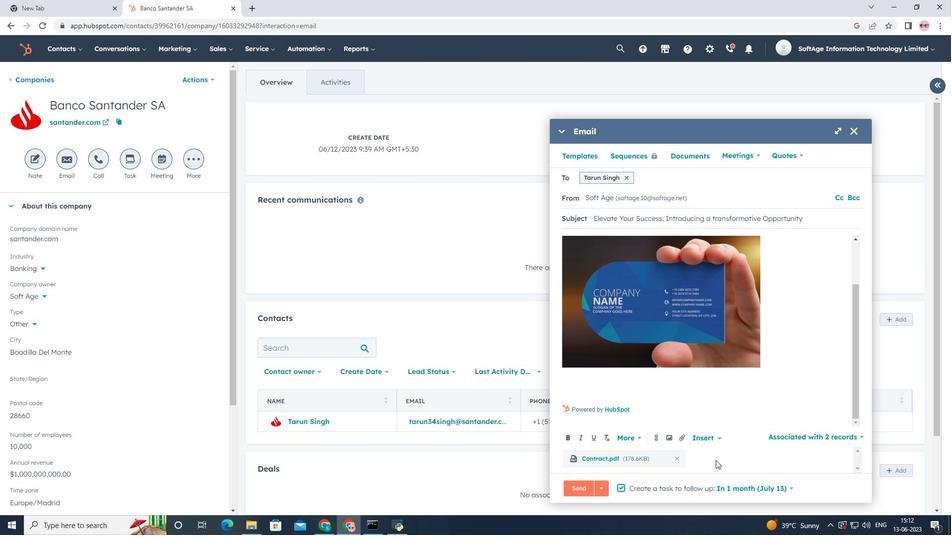 
Action: Mouse scrolled (715, 460) with delta (0, 0)
Screenshot: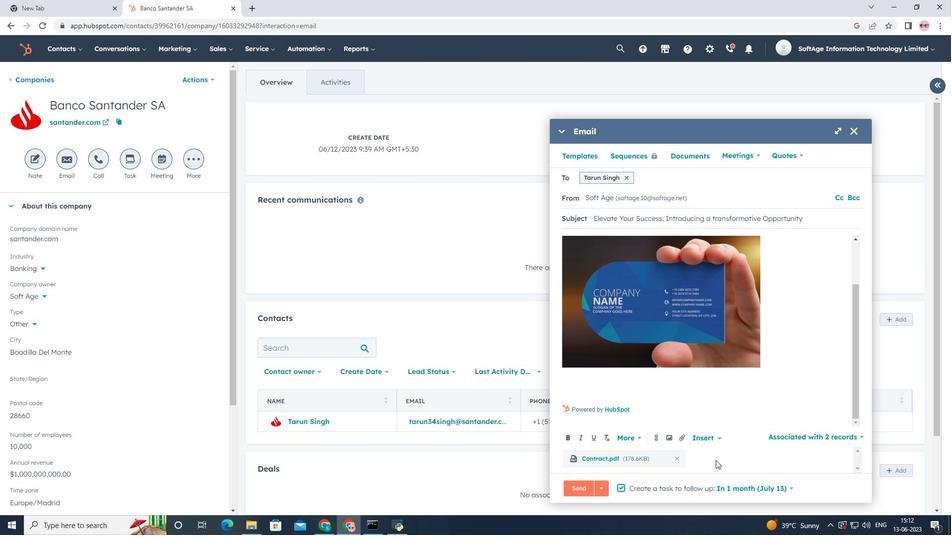 
Action: Mouse moved to (735, 406)
Screenshot: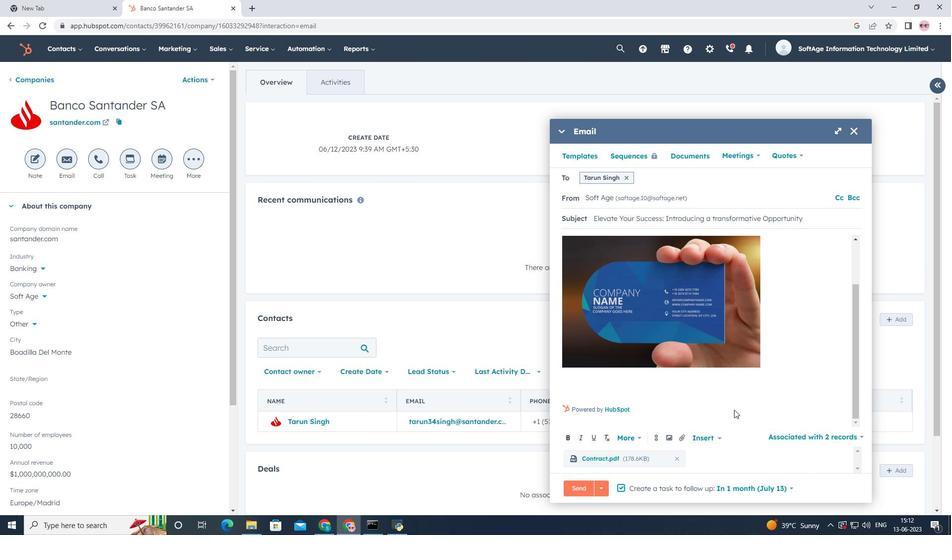 
Action: Mouse scrolled (735, 406) with delta (0, 0)
Screenshot: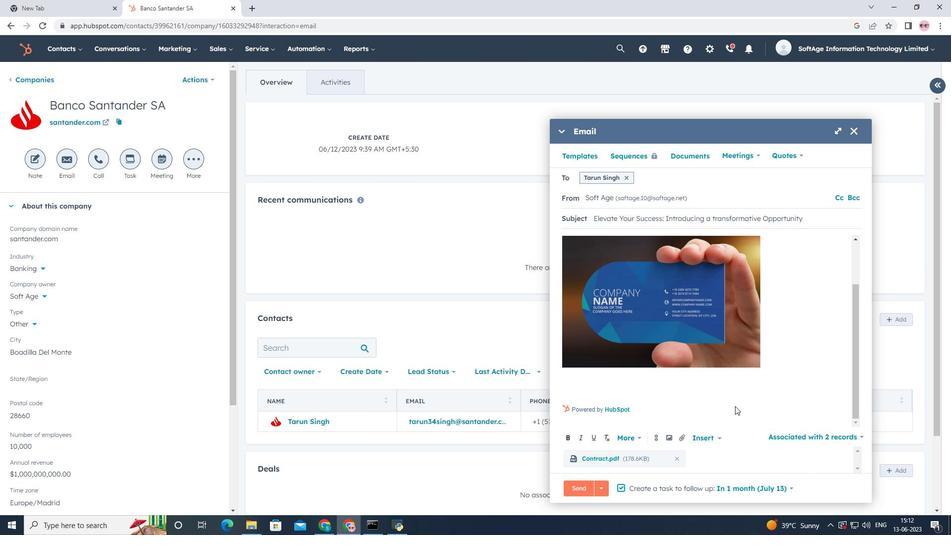 
Action: Mouse scrolled (735, 405) with delta (0, 0)
Screenshot: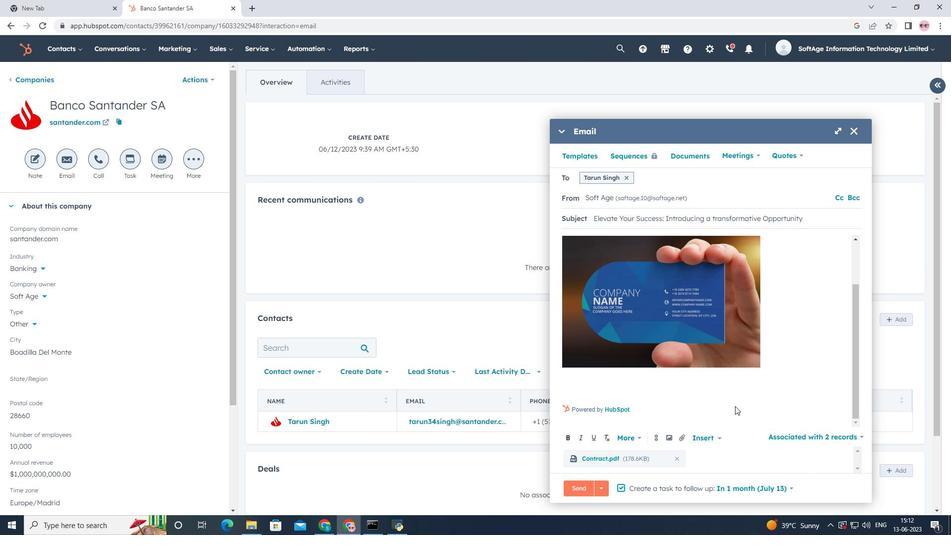
Action: Mouse scrolled (735, 406) with delta (0, 0)
Screenshot: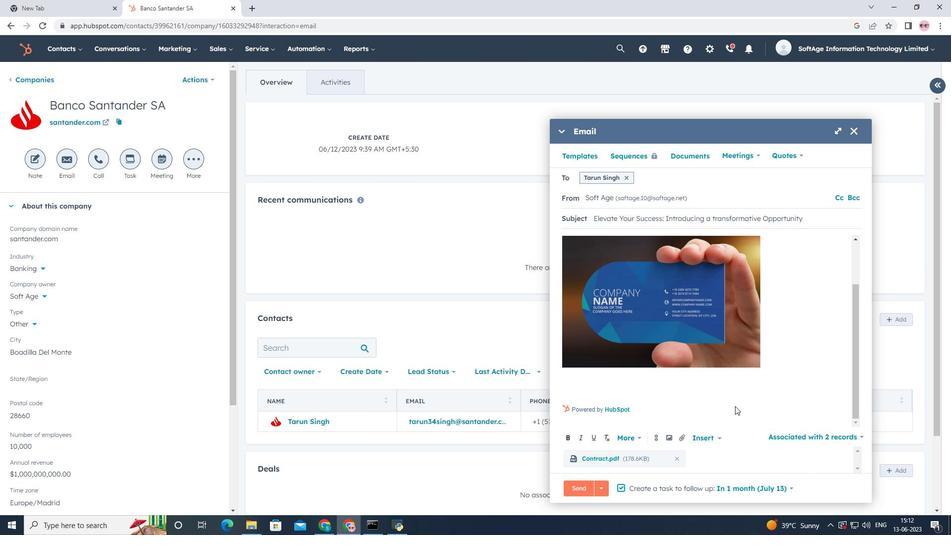 
Action: Mouse scrolled (735, 406) with delta (0, 0)
Screenshot: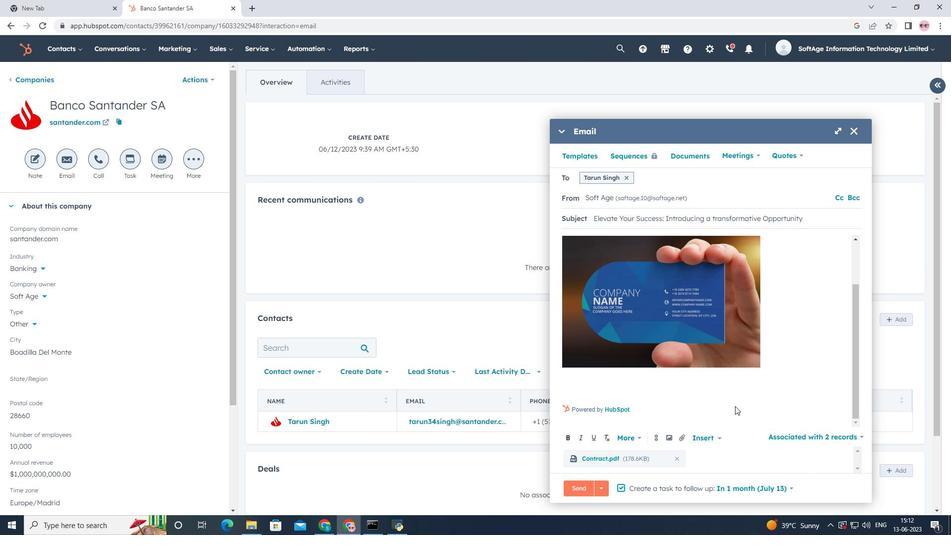 
Action: Mouse scrolled (735, 406) with delta (0, 0)
Screenshot: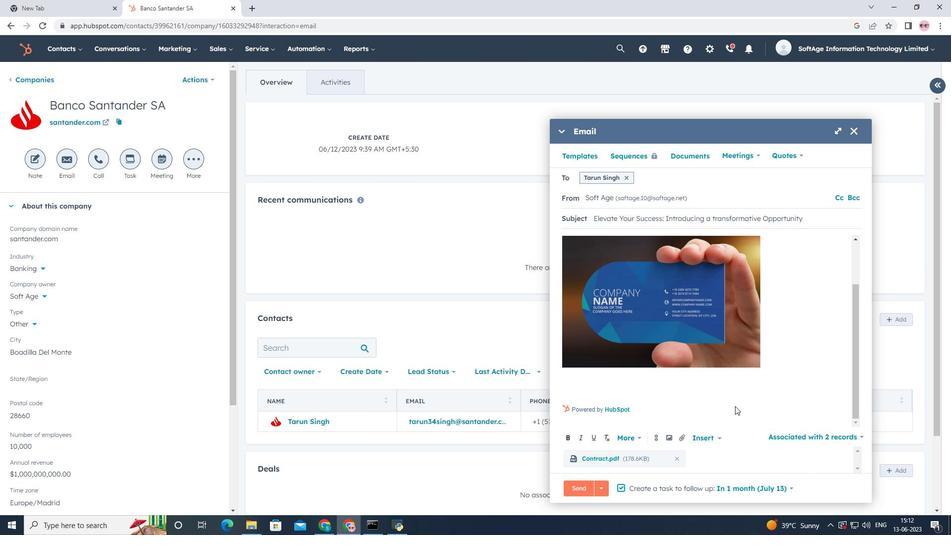 
Action: Mouse moved to (626, 179)
Screenshot: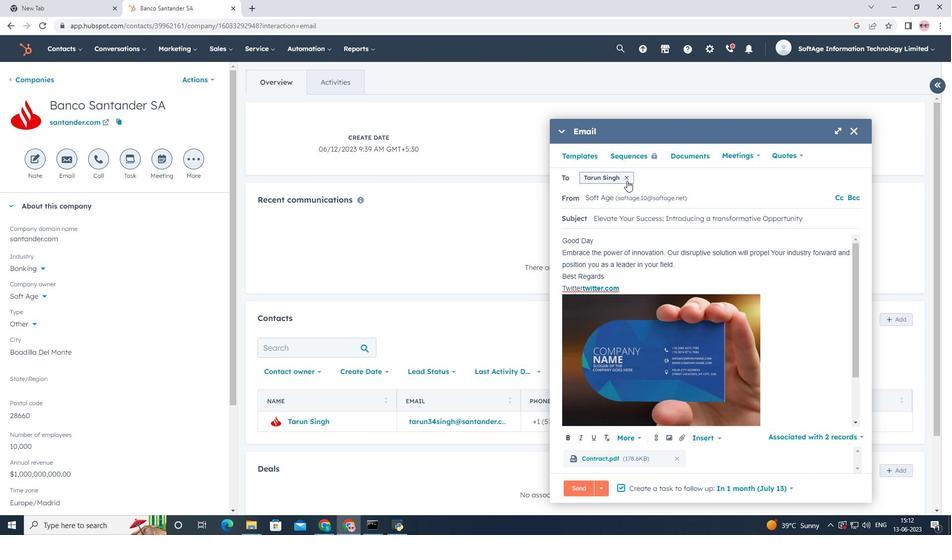 
Action: Mouse pressed left at (626, 179)
Screenshot: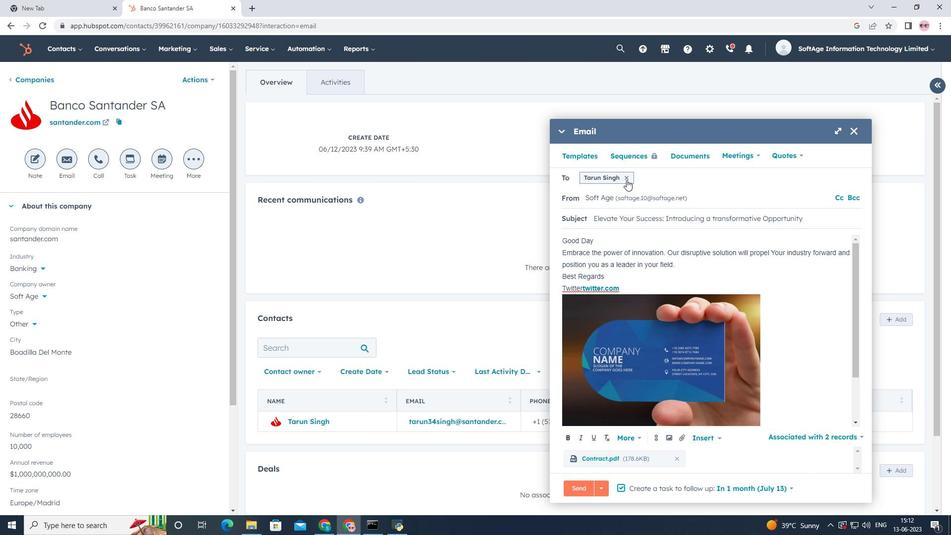 
Action: Mouse moved to (610, 181)
Screenshot: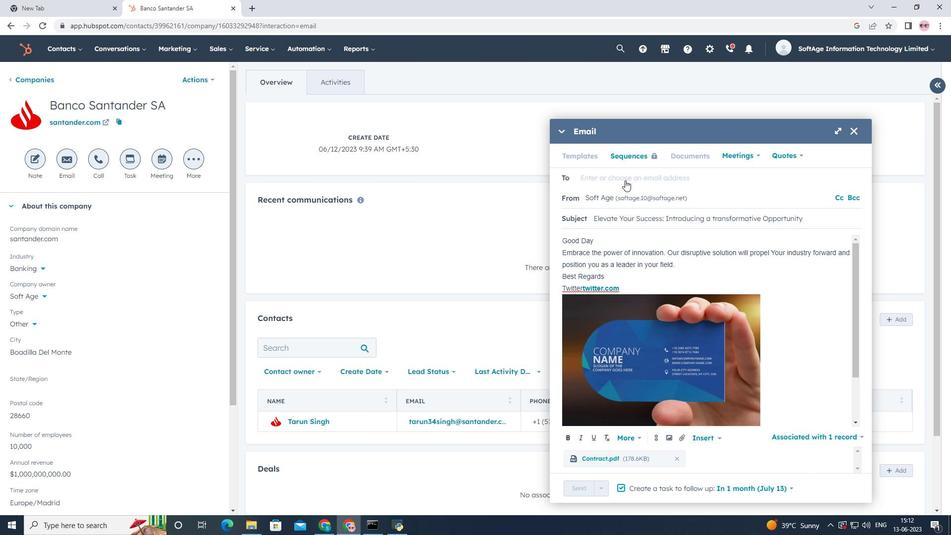 
Action: Mouse pressed left at (610, 181)
Screenshot: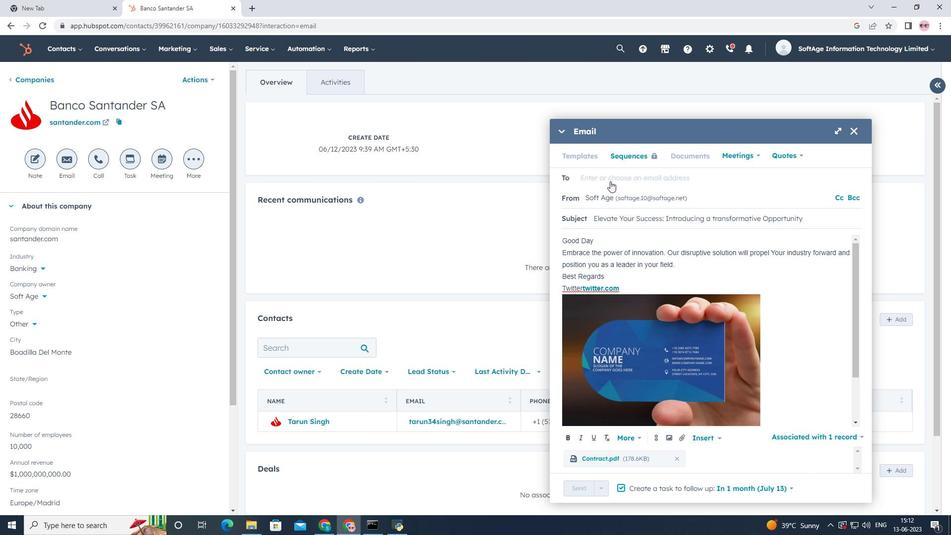 
Action: Mouse moved to (612, 209)
Screenshot: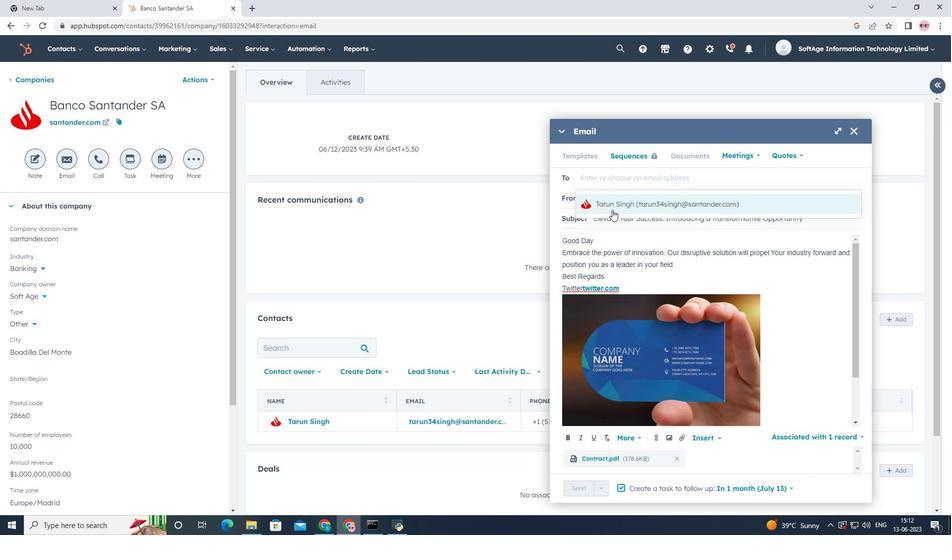 
Action: Mouse pressed left at (612, 209)
Screenshot: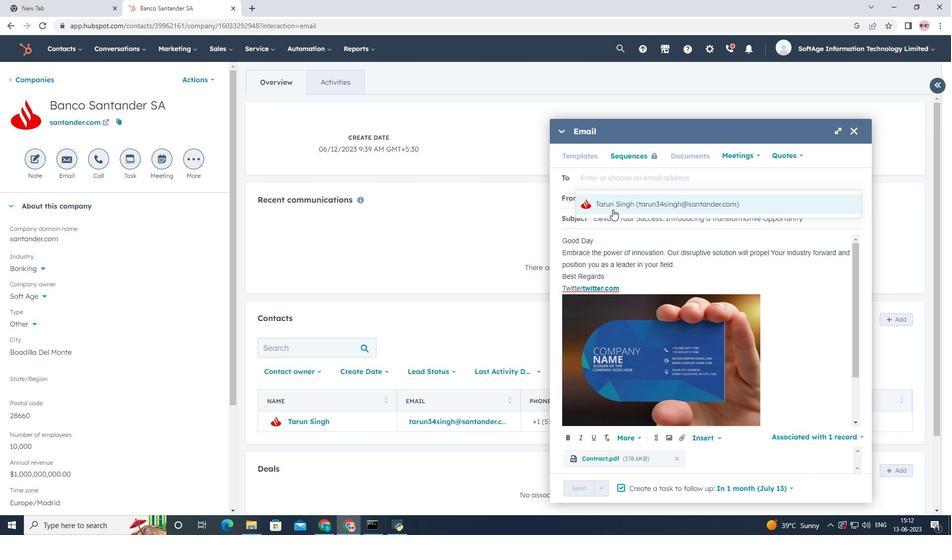 
Action: Mouse moved to (575, 489)
Screenshot: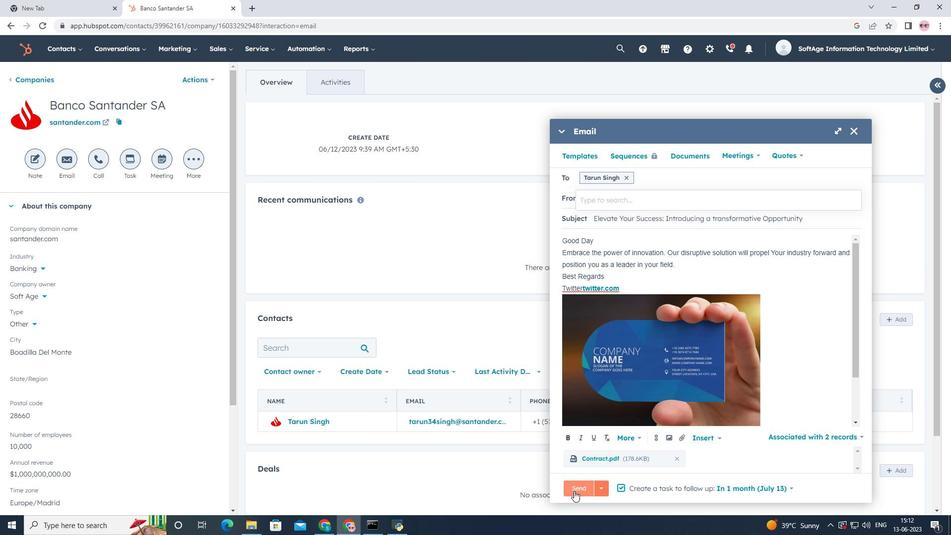 
Action: Mouse pressed left at (575, 489)
Screenshot: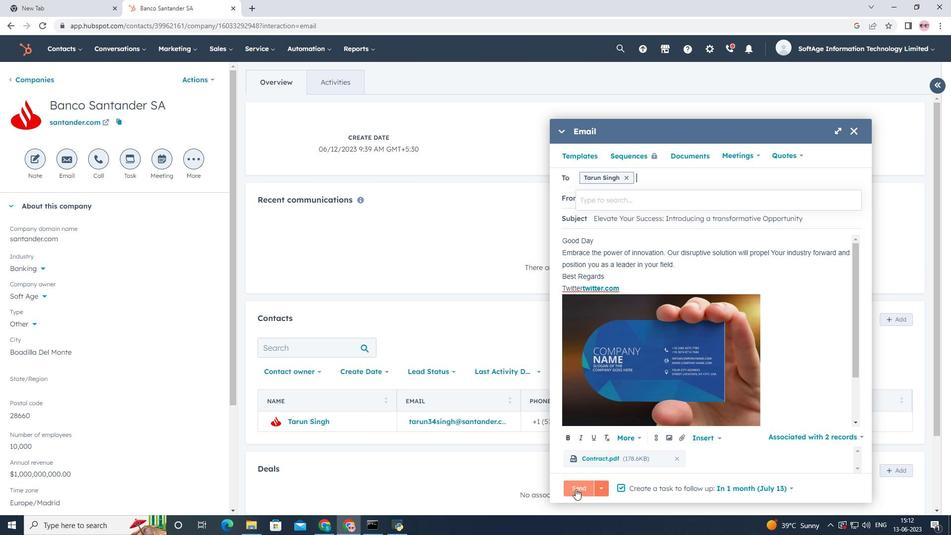 
Action: Mouse moved to (444, 228)
Screenshot: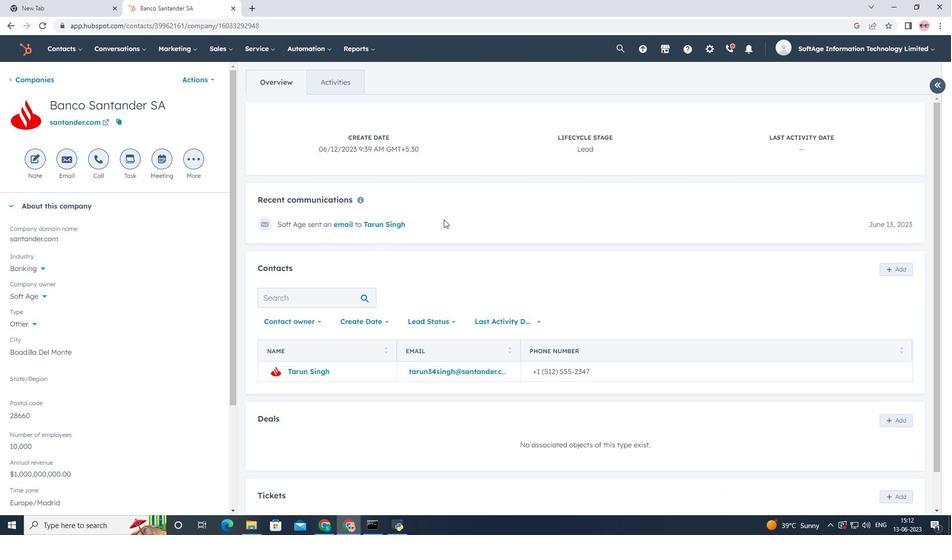 
